 Task: Look for space in Ivoti, Brazil from 6th September, 2023 to 10th September, 2023 for 1 adult in price range Rs.10000 to Rs.15000. Place can be private room with 1  bedroom having 1 bed and 1 bathroom. Property type can be house, flat, guest house, hotel. Booking option can be shelf check-in. Required host language is Spanish.
Action: Key pressed i<Key.caps_lock>voti,<Key.space><Key.caps_lock>b<Key.caps_lock>razil
Screenshot: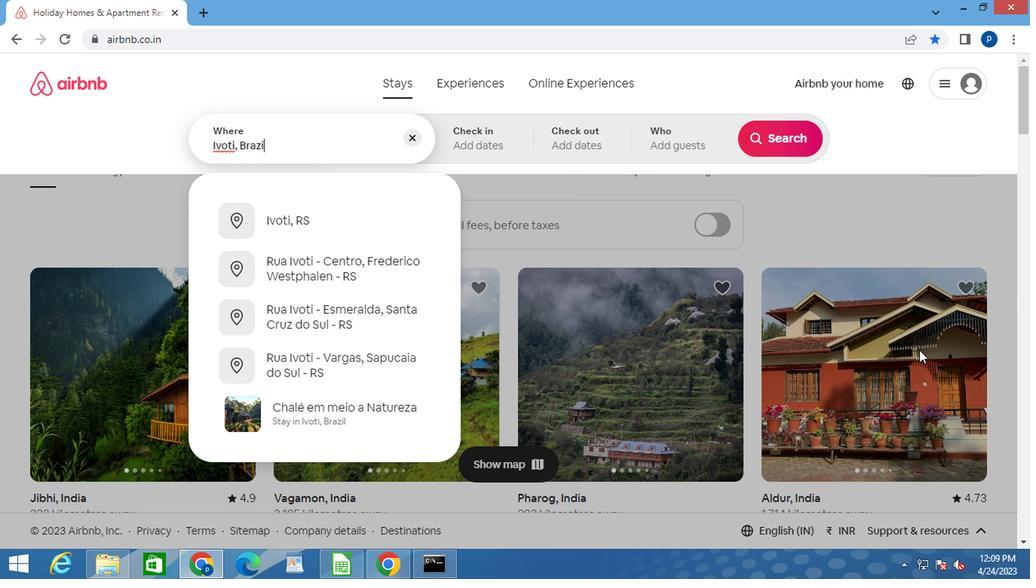
Action: Mouse moved to (910, 394)
Screenshot: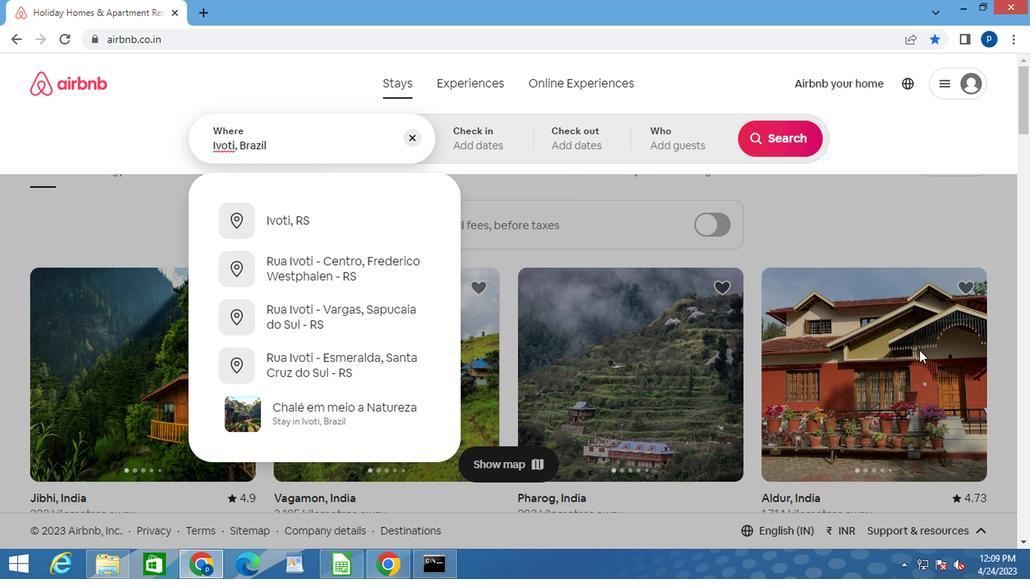 
Action: Key pressed <Key.enter>
Screenshot: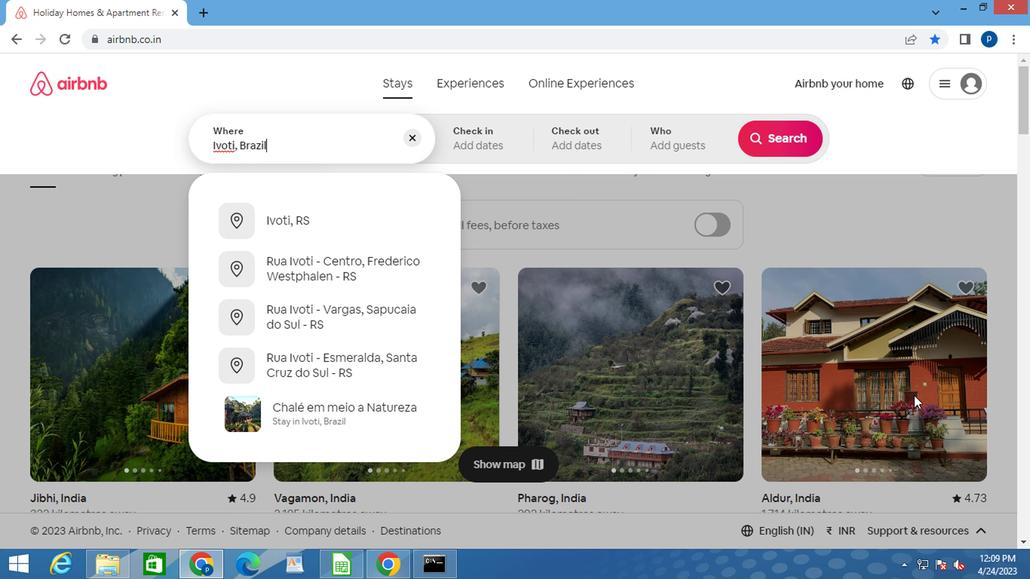 
Action: Mouse moved to (772, 265)
Screenshot: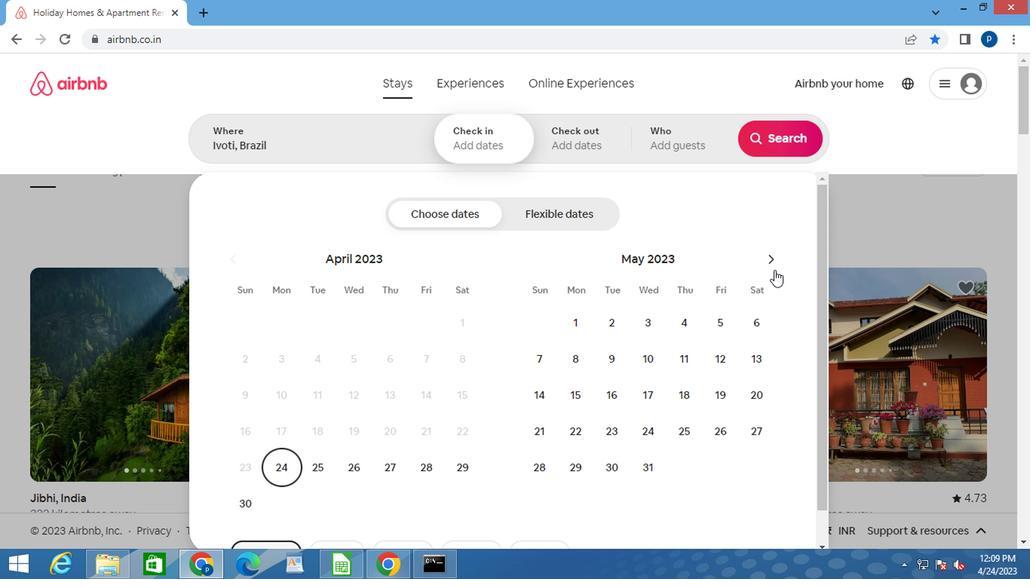 
Action: Mouse pressed left at (772, 265)
Screenshot: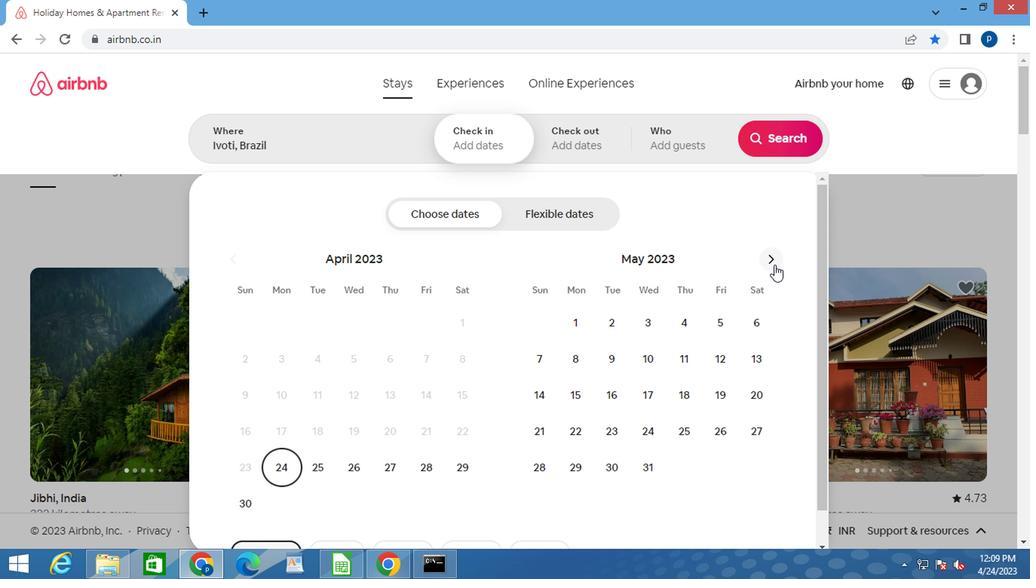 
Action: Mouse pressed left at (772, 265)
Screenshot: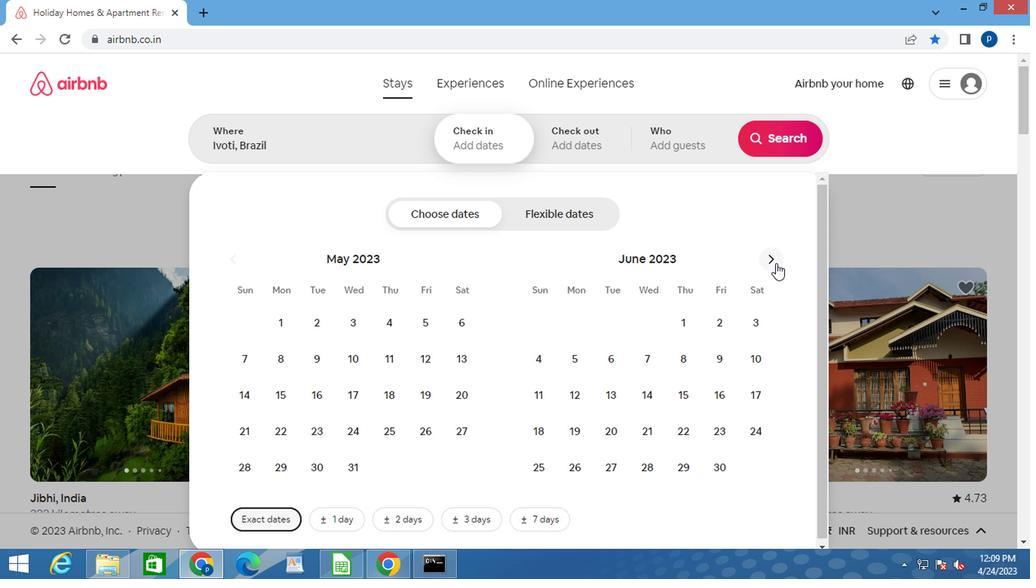 
Action: Mouse moved to (772, 264)
Screenshot: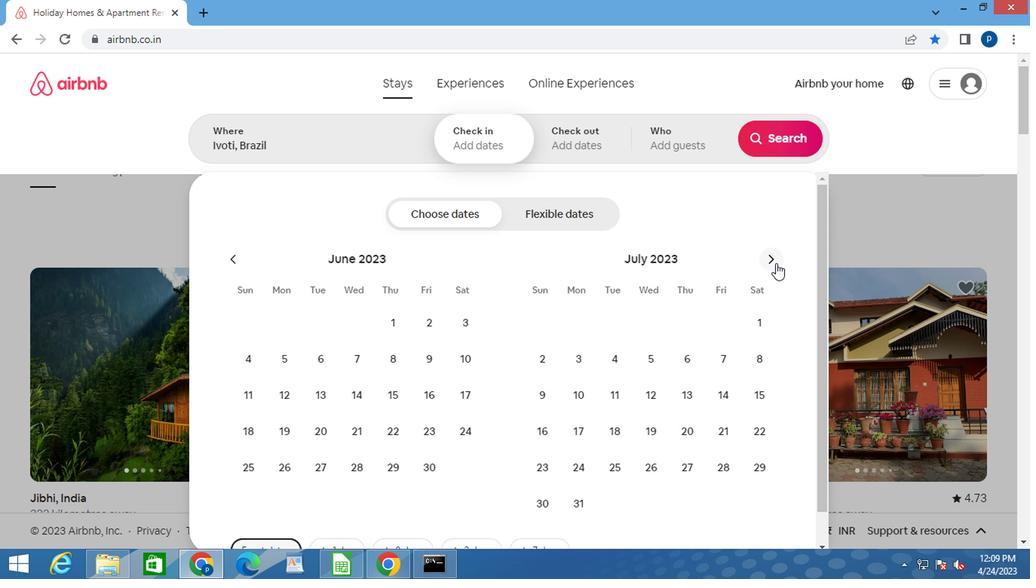 
Action: Mouse pressed left at (772, 264)
Screenshot: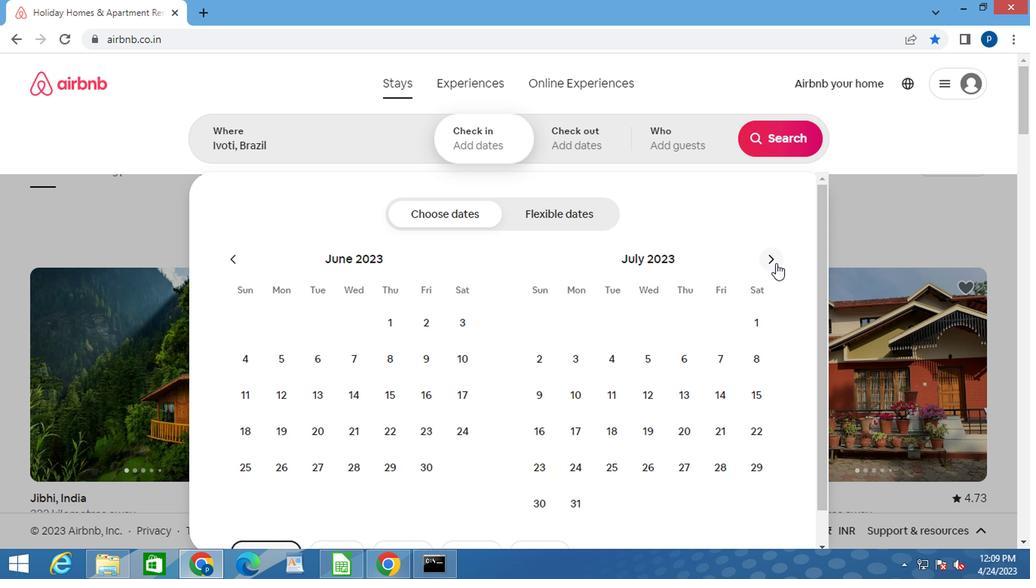 
Action: Mouse pressed left at (772, 264)
Screenshot: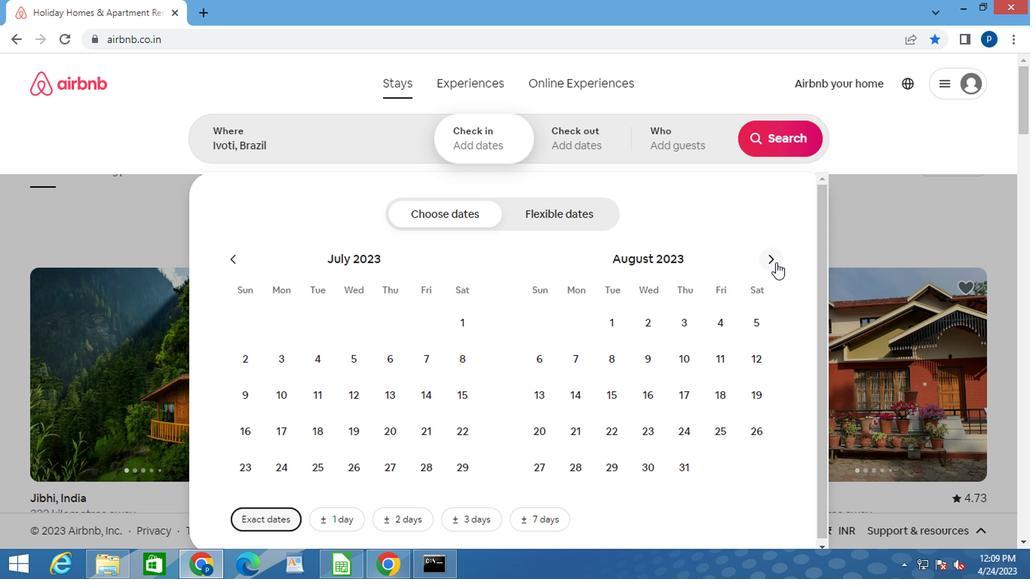 
Action: Mouse moved to (644, 359)
Screenshot: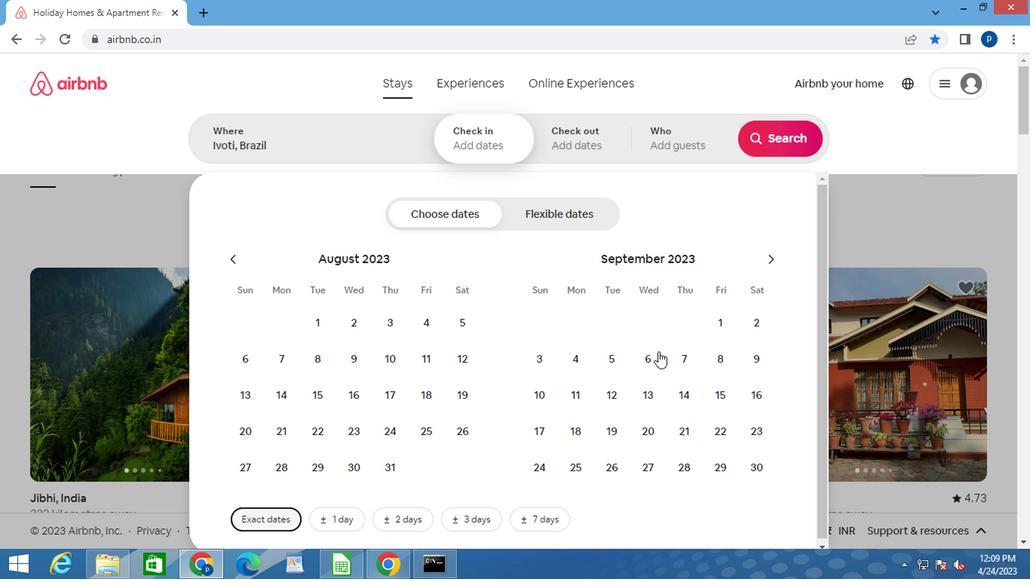 
Action: Mouse pressed left at (644, 359)
Screenshot: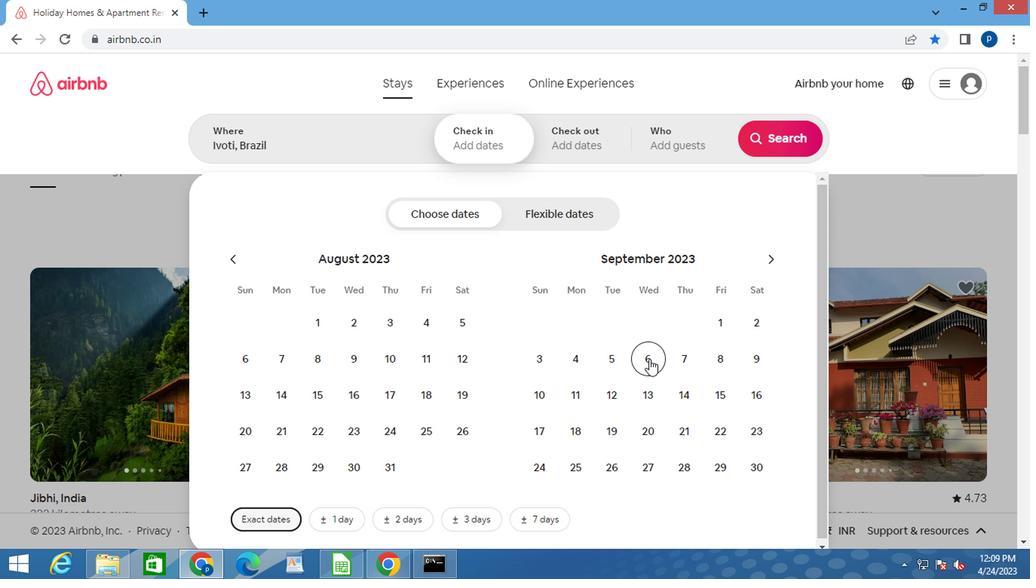 
Action: Mouse moved to (535, 392)
Screenshot: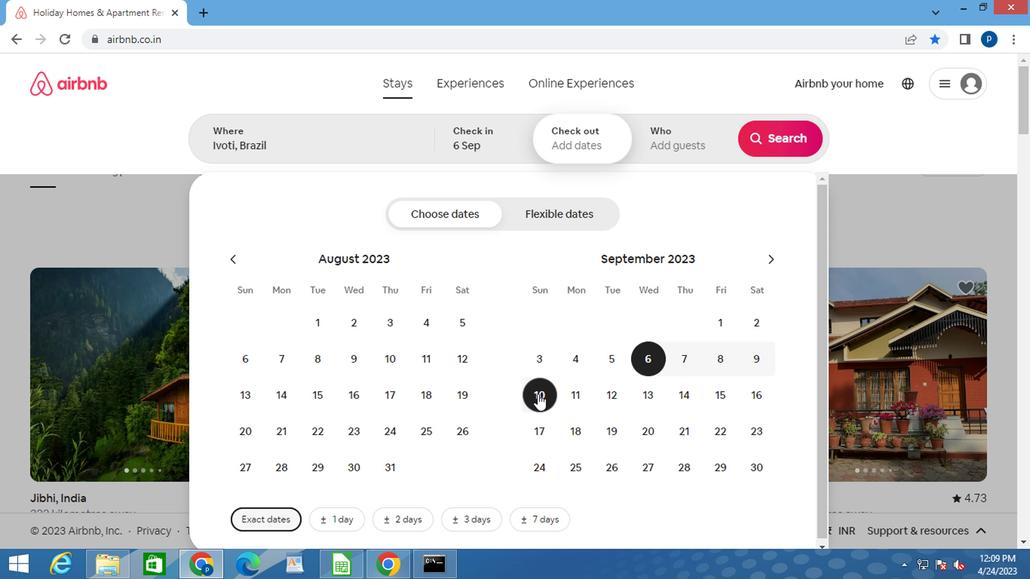
Action: Mouse pressed left at (535, 392)
Screenshot: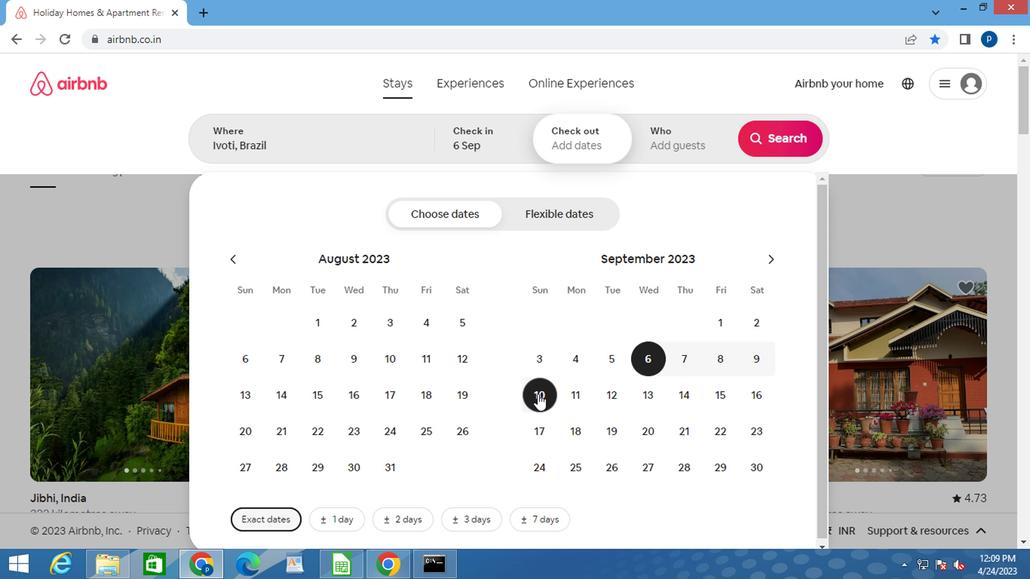 
Action: Mouse moved to (692, 156)
Screenshot: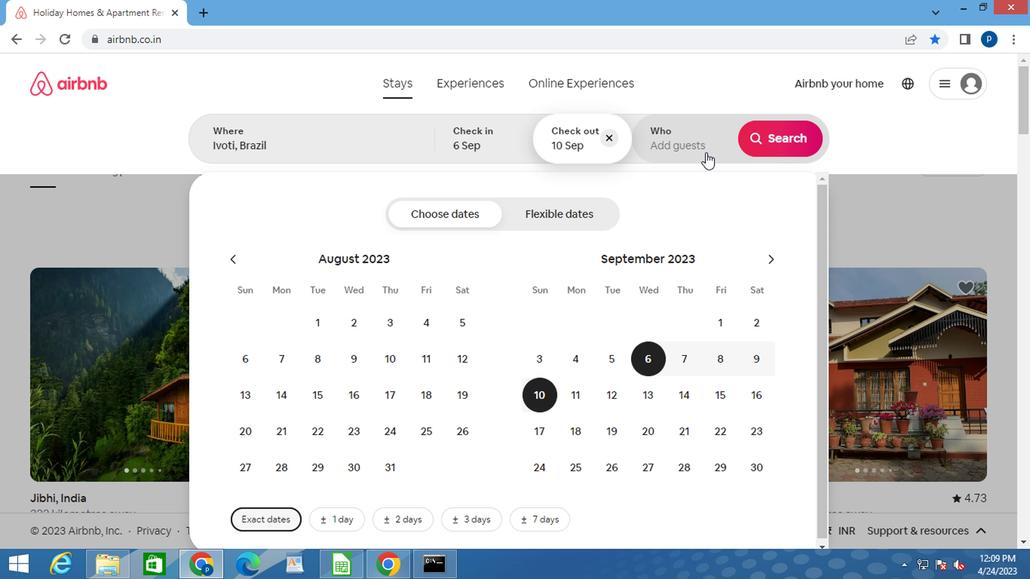 
Action: Mouse pressed left at (692, 156)
Screenshot: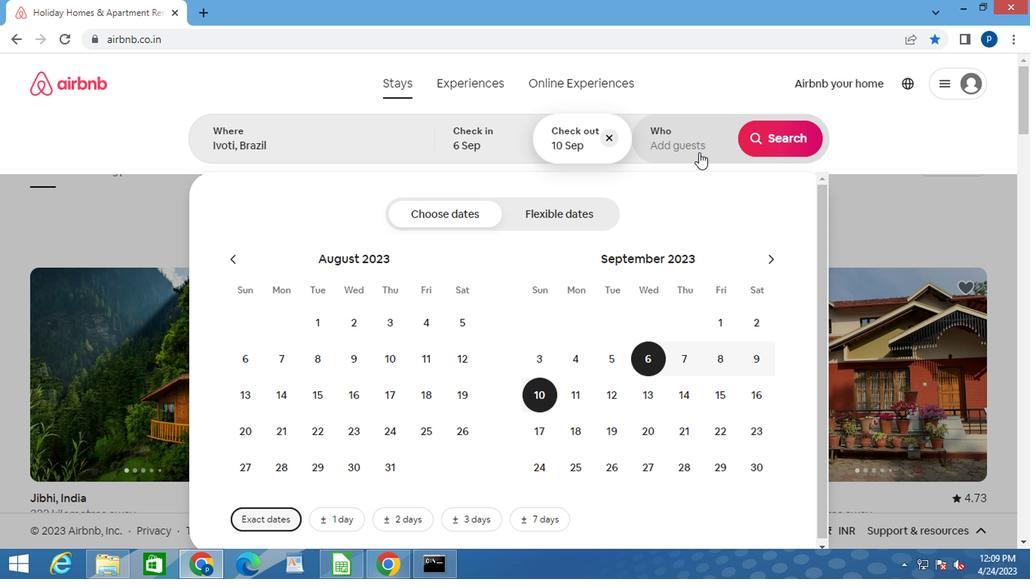 
Action: Mouse moved to (777, 224)
Screenshot: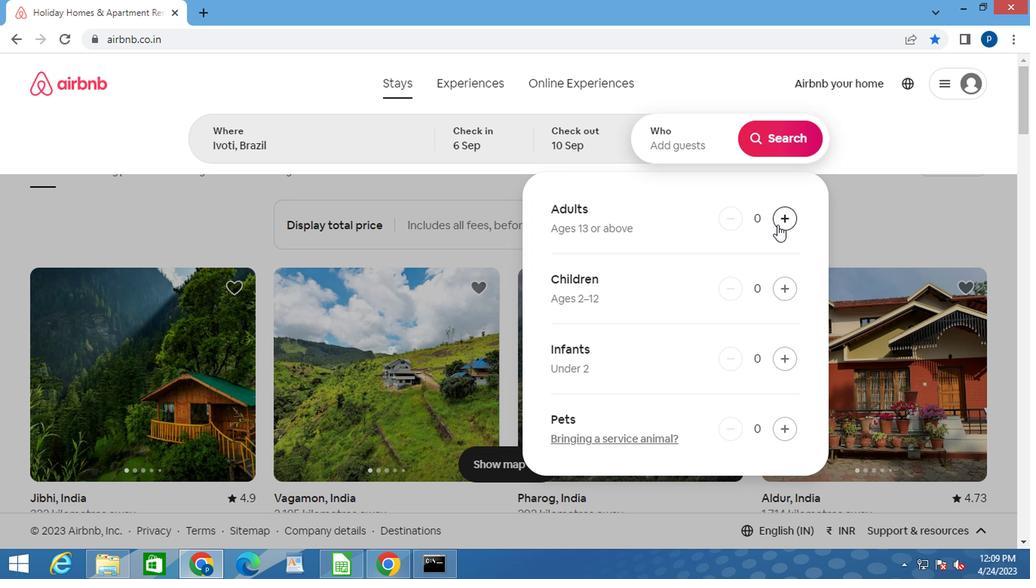 
Action: Mouse pressed left at (777, 224)
Screenshot: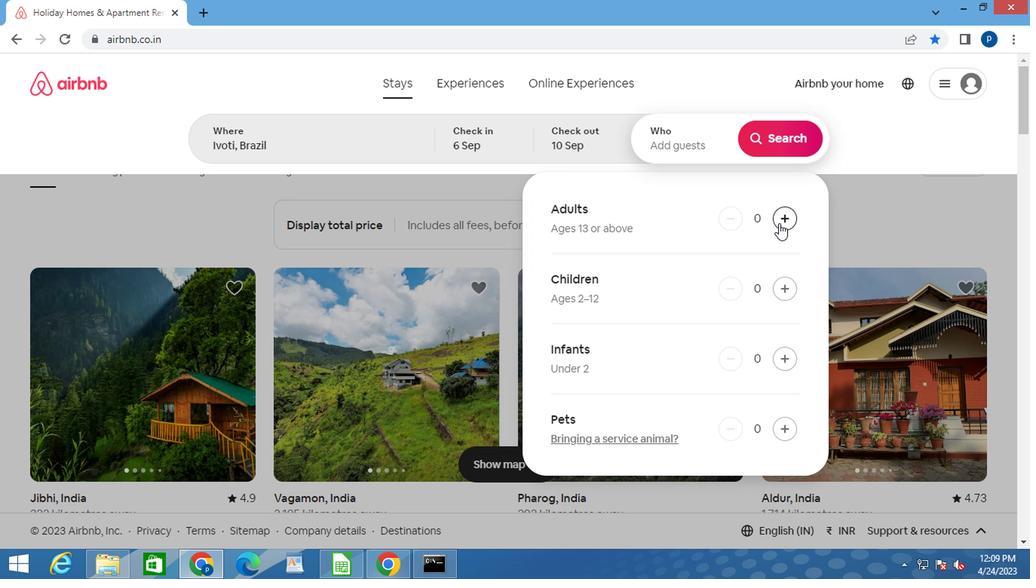 
Action: Mouse moved to (781, 147)
Screenshot: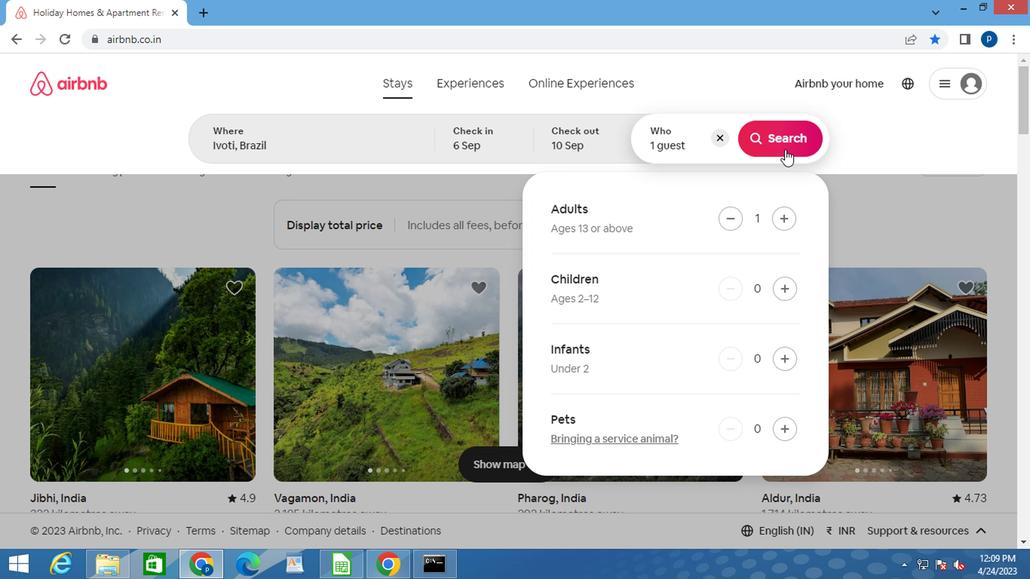 
Action: Mouse pressed left at (781, 147)
Screenshot: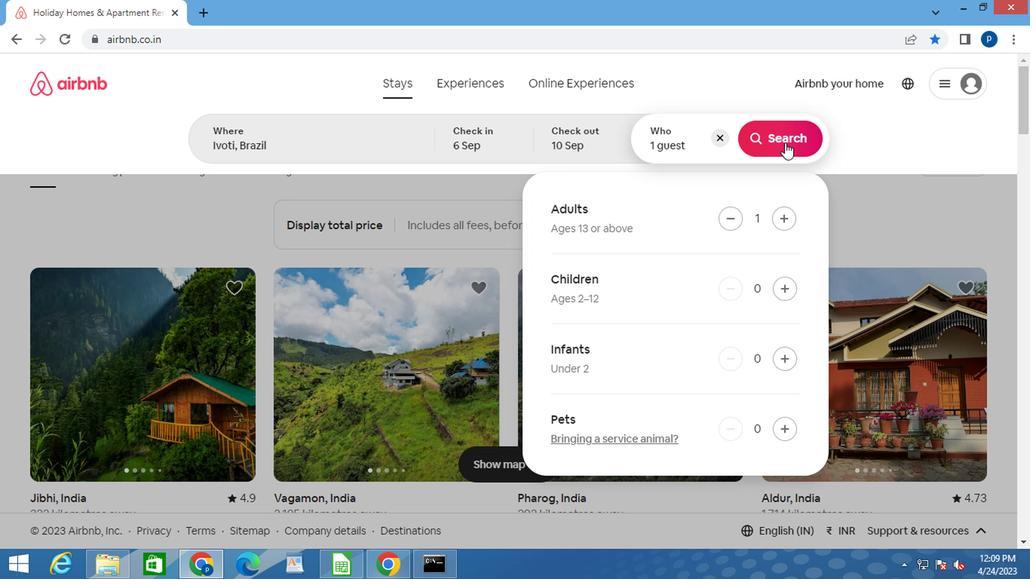 
Action: Mouse moved to (943, 148)
Screenshot: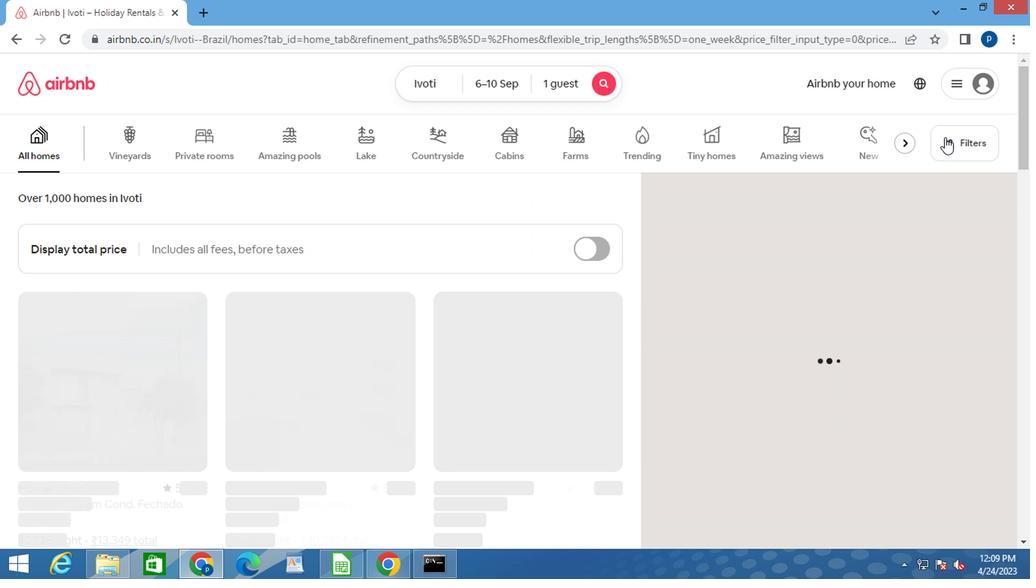 
Action: Mouse pressed left at (943, 148)
Screenshot: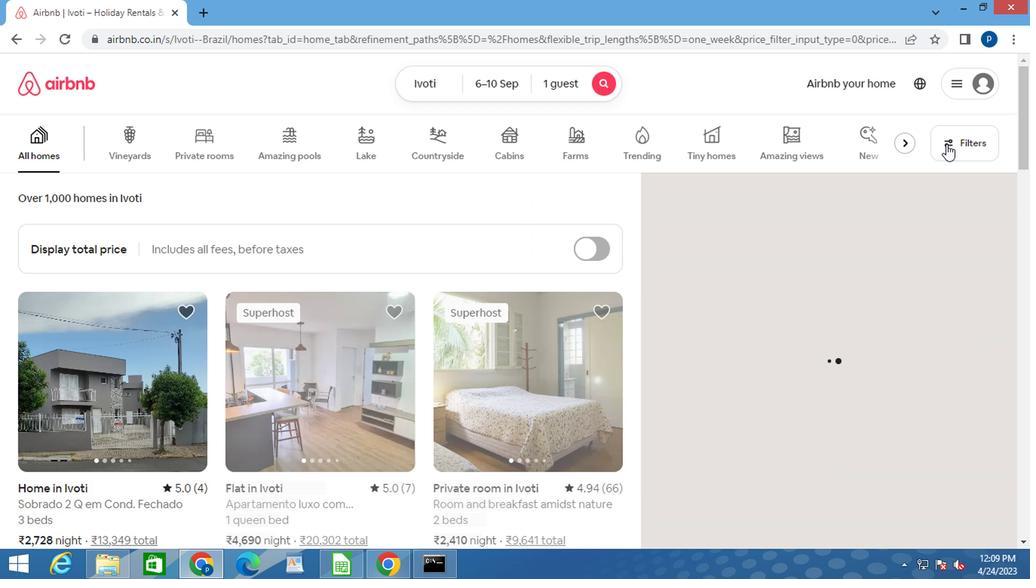 
Action: Mouse moved to (286, 331)
Screenshot: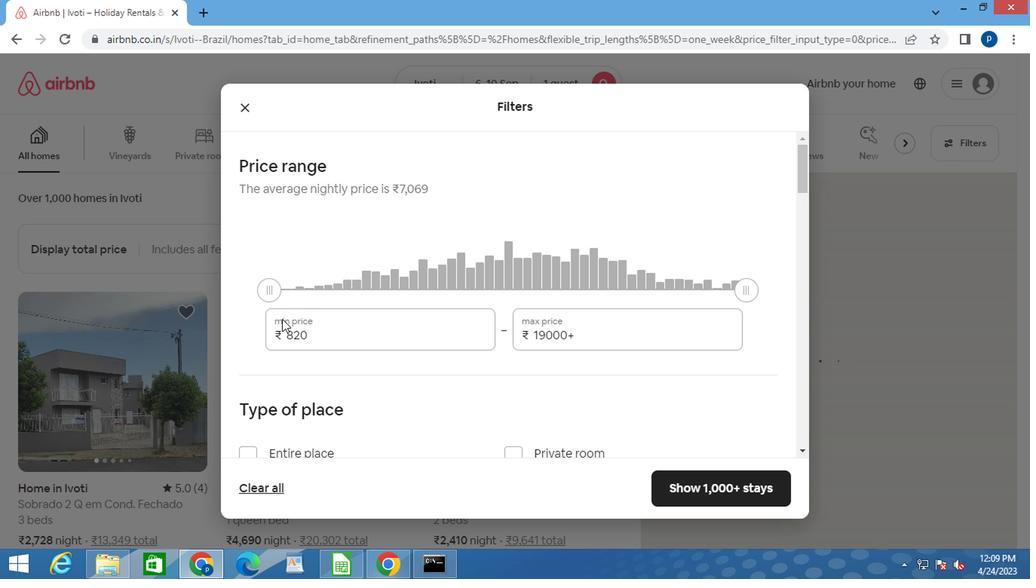 
Action: Mouse pressed left at (286, 331)
Screenshot: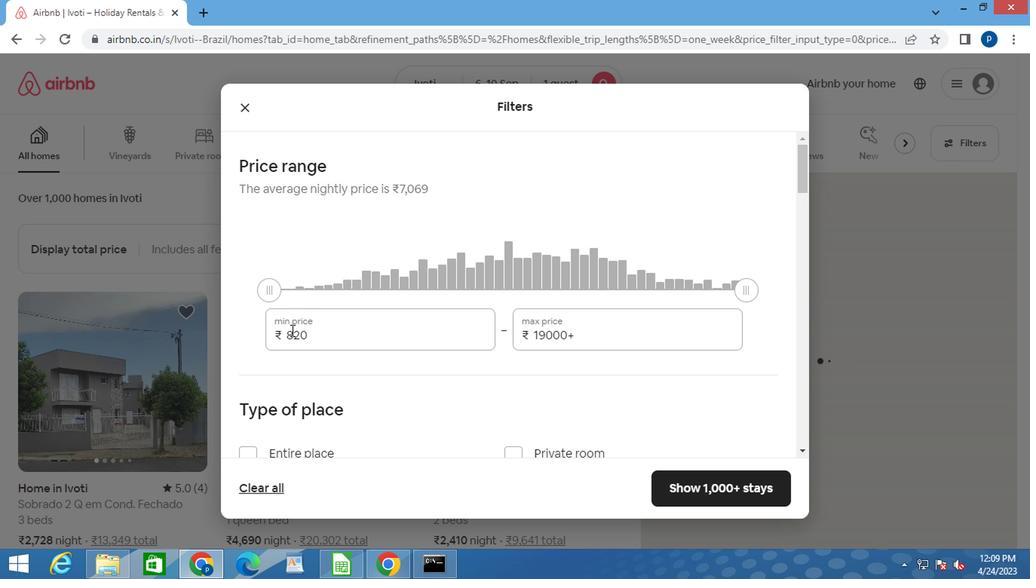 
Action: Mouse moved to (287, 331)
Screenshot: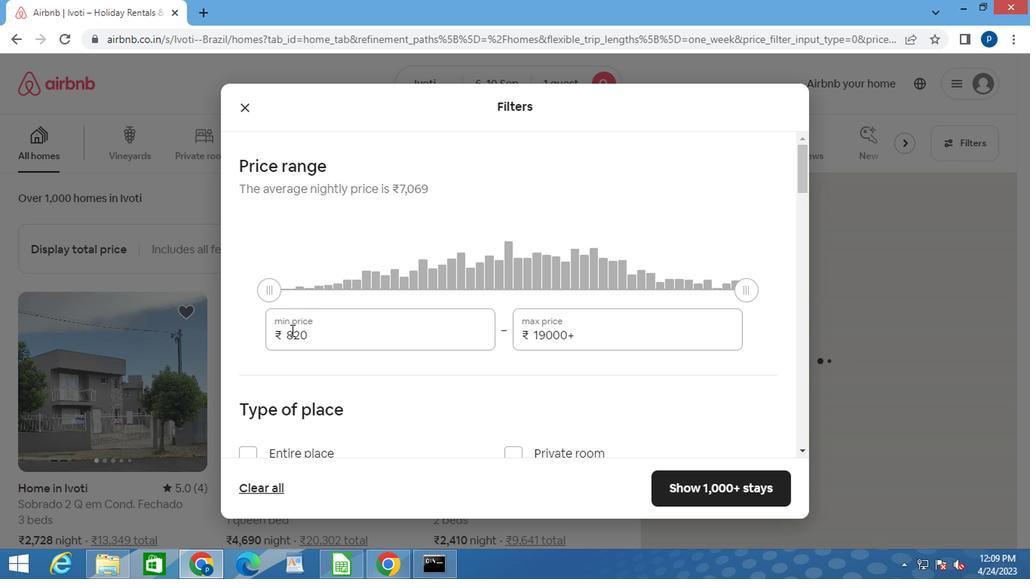 
Action: Mouse pressed left at (287, 331)
Screenshot: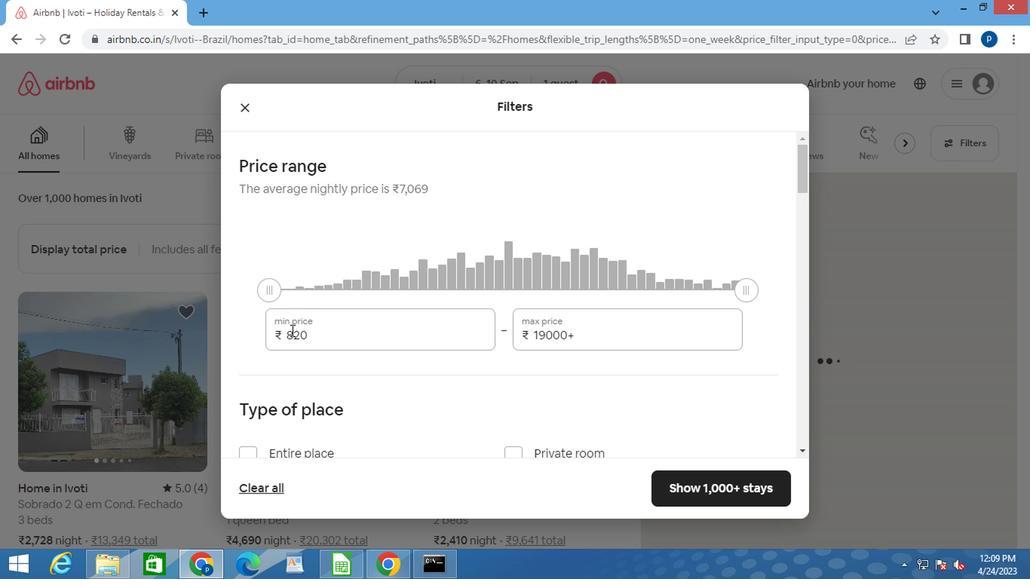 
Action: Key pressed 10000
Screenshot: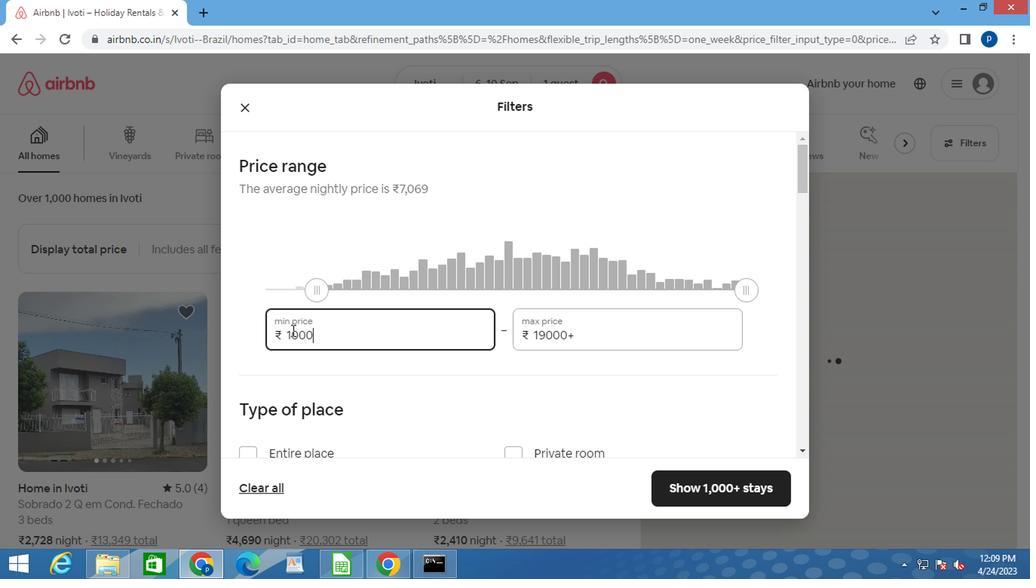 
Action: Mouse moved to (542, 333)
Screenshot: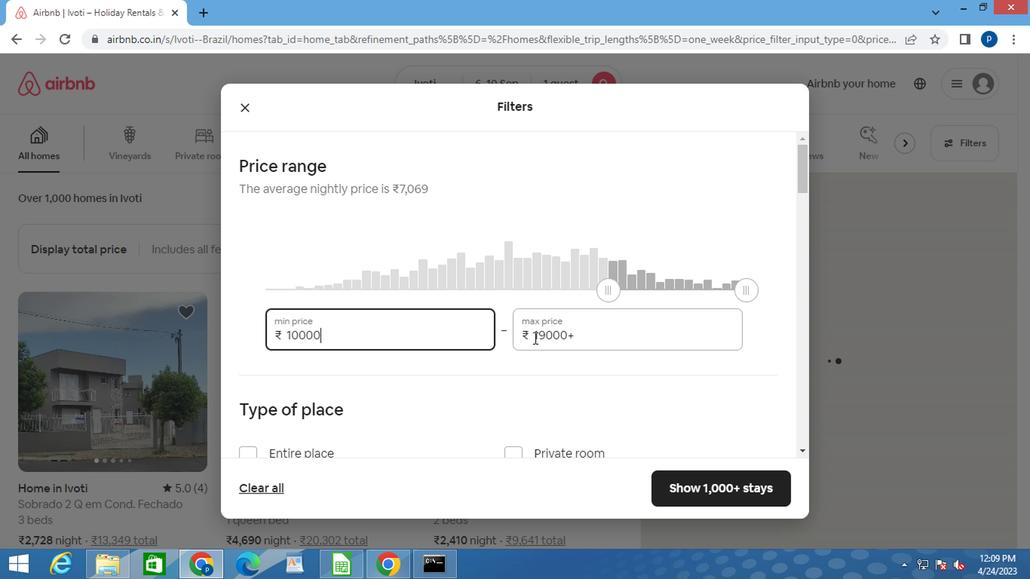 
Action: Mouse pressed left at (542, 333)
Screenshot: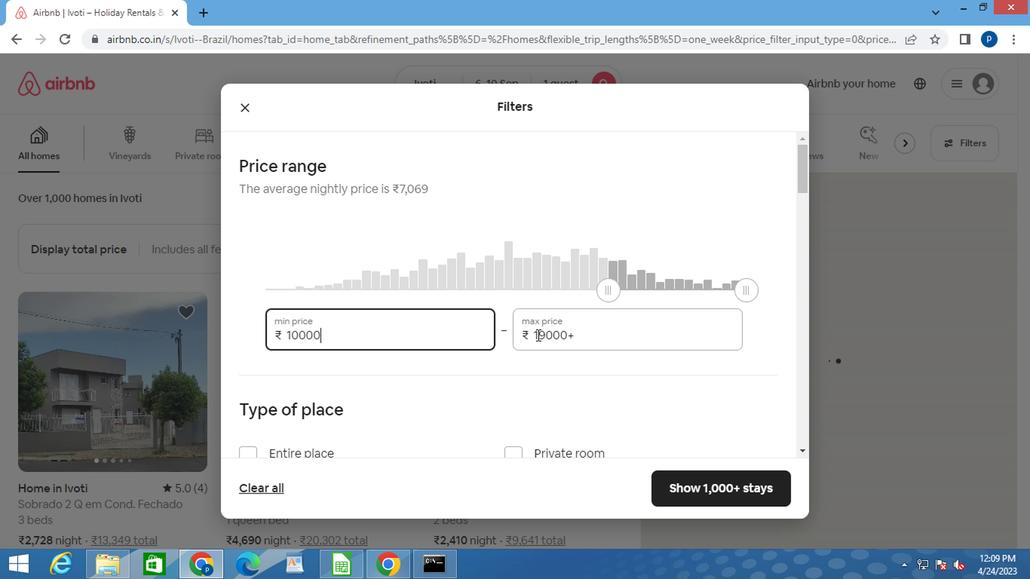 
Action: Mouse pressed left at (542, 333)
Screenshot: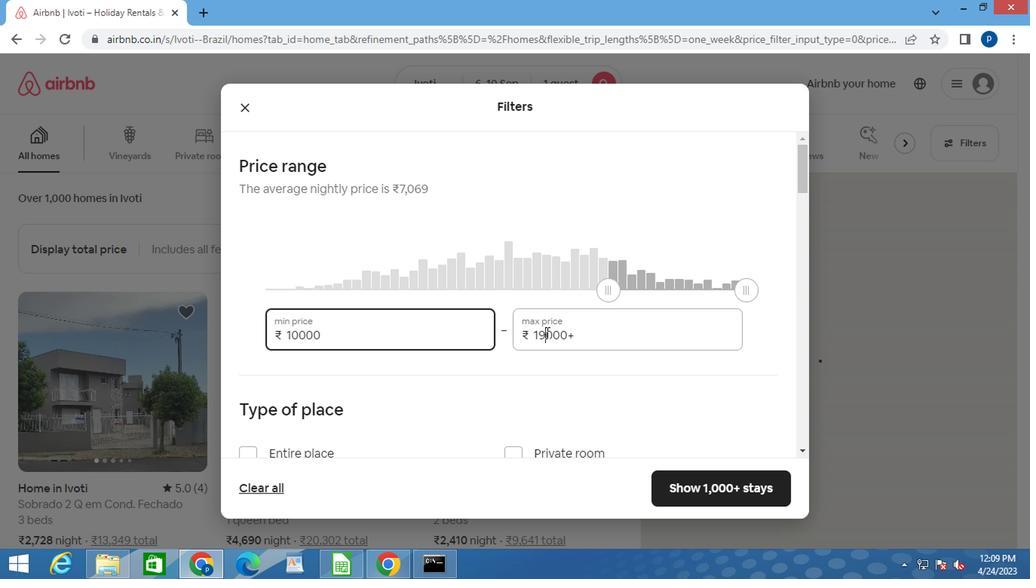 
Action: Mouse pressed left at (542, 333)
Screenshot: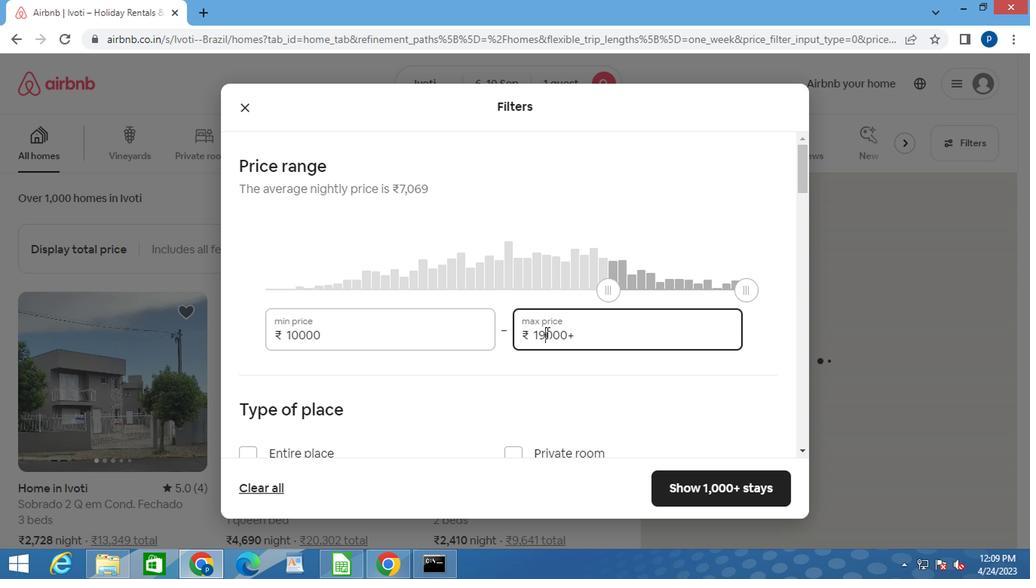 
Action: Key pressed 15000
Screenshot: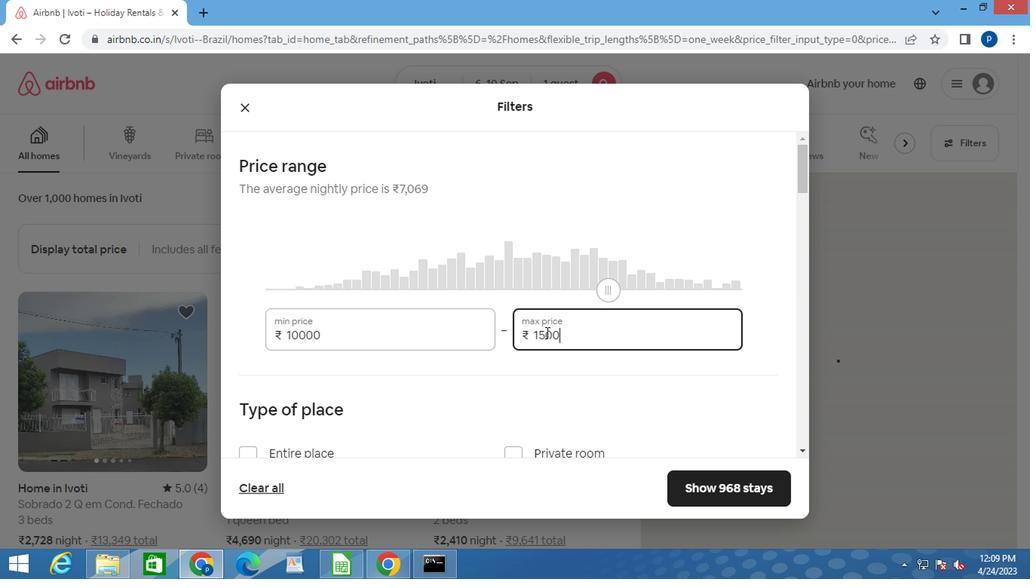 
Action: Mouse moved to (381, 375)
Screenshot: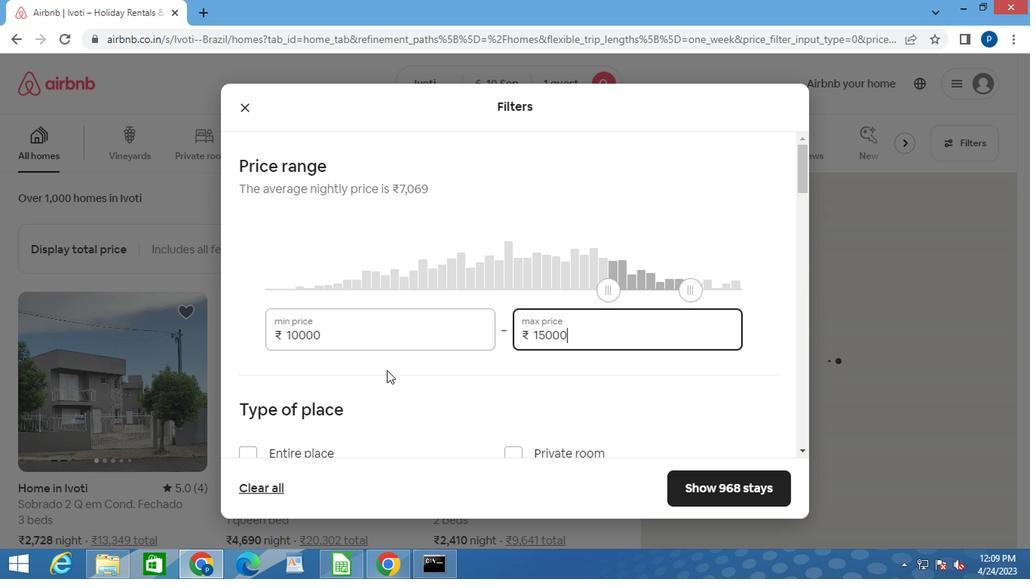 
Action: Mouse scrolled (381, 374) with delta (0, 0)
Screenshot: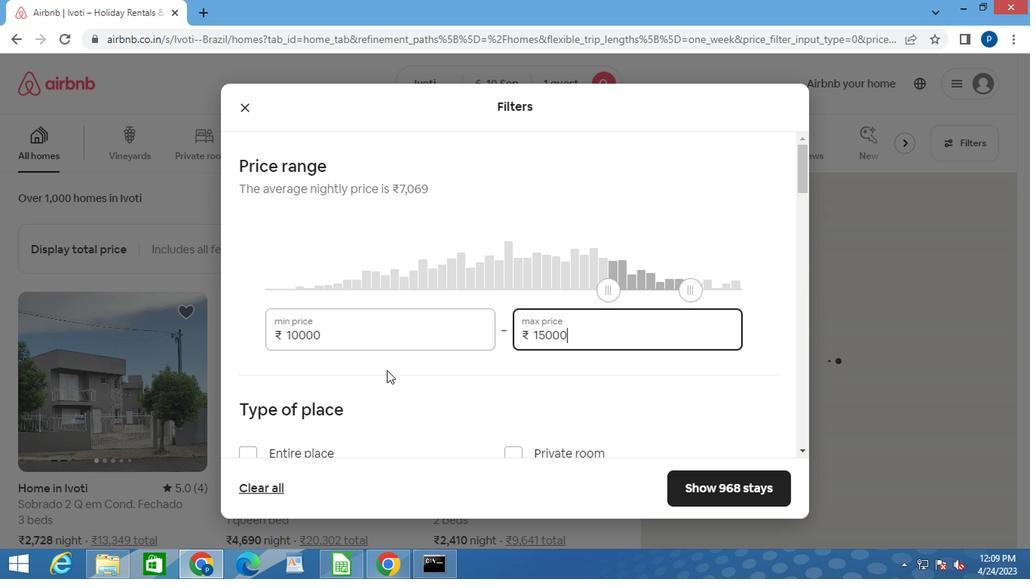 
Action: Mouse moved to (381, 376)
Screenshot: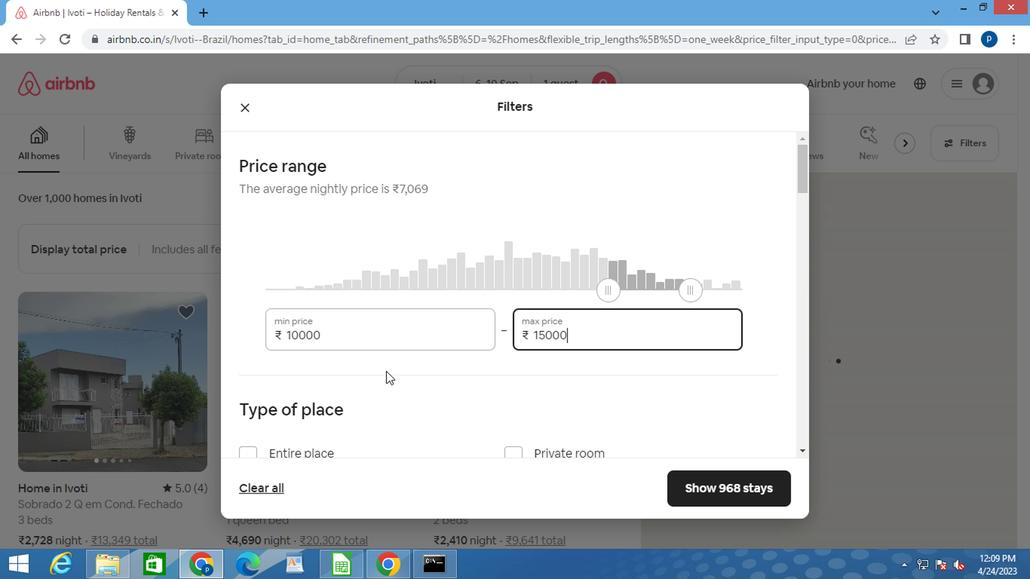 
Action: Mouse scrolled (381, 375) with delta (0, -1)
Screenshot: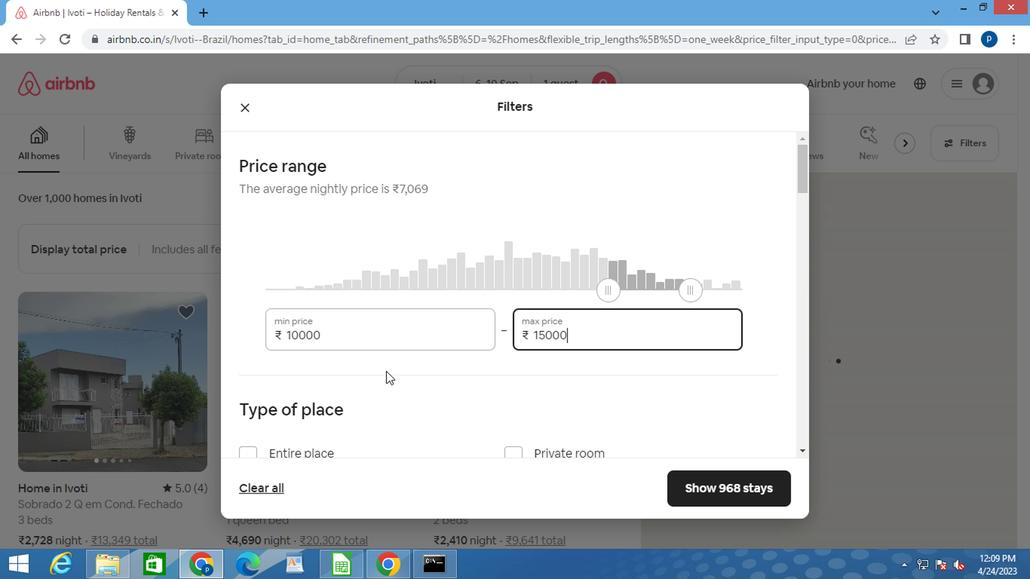 
Action: Mouse moved to (510, 312)
Screenshot: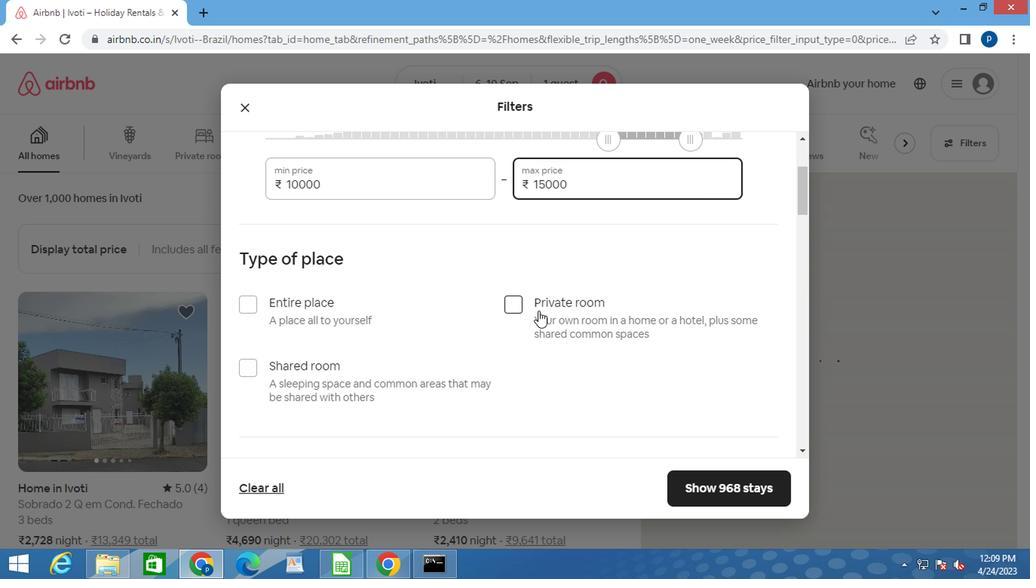 
Action: Mouse pressed left at (510, 312)
Screenshot: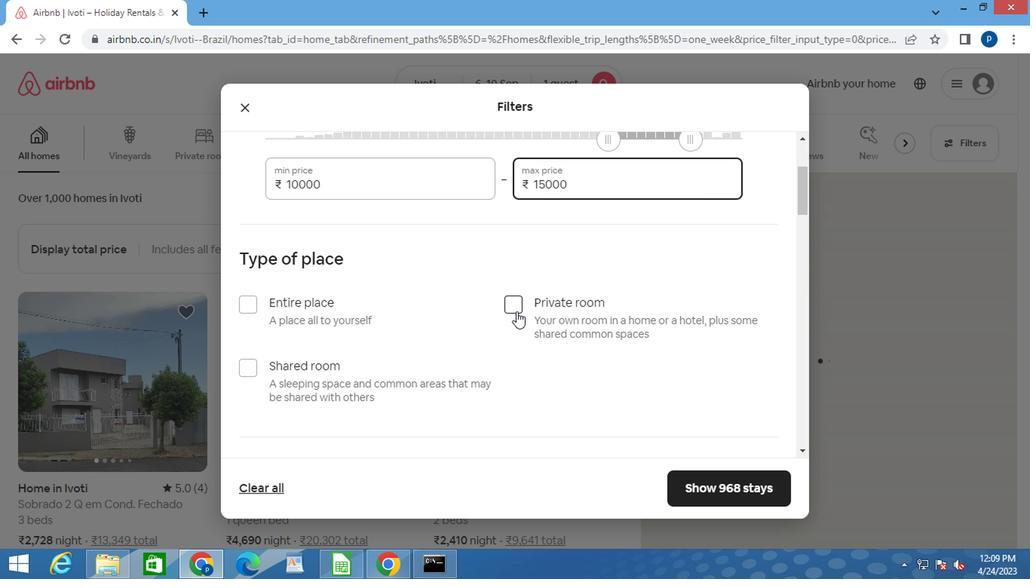 
Action: Mouse moved to (508, 313)
Screenshot: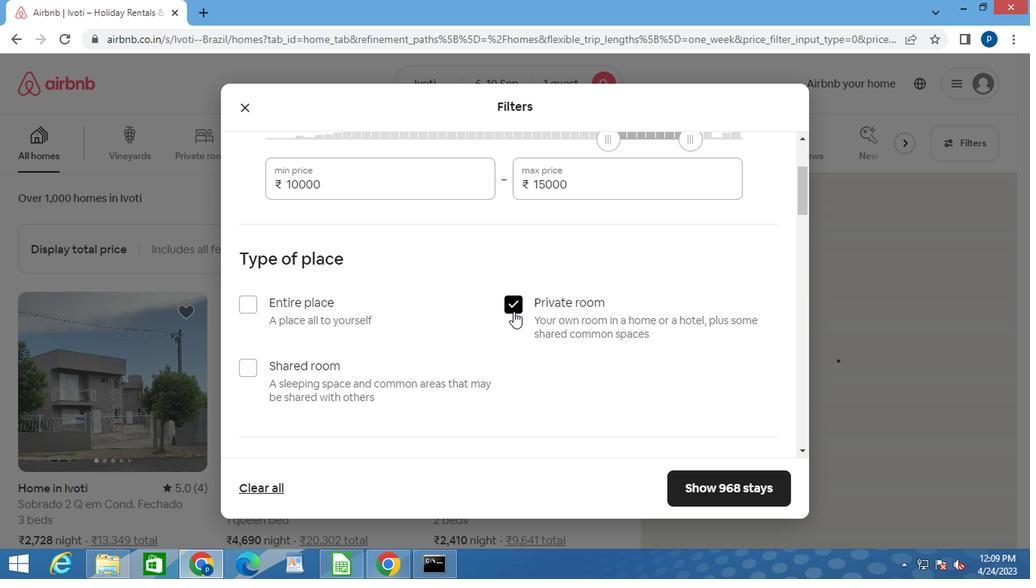 
Action: Mouse scrolled (508, 312) with delta (0, 0)
Screenshot: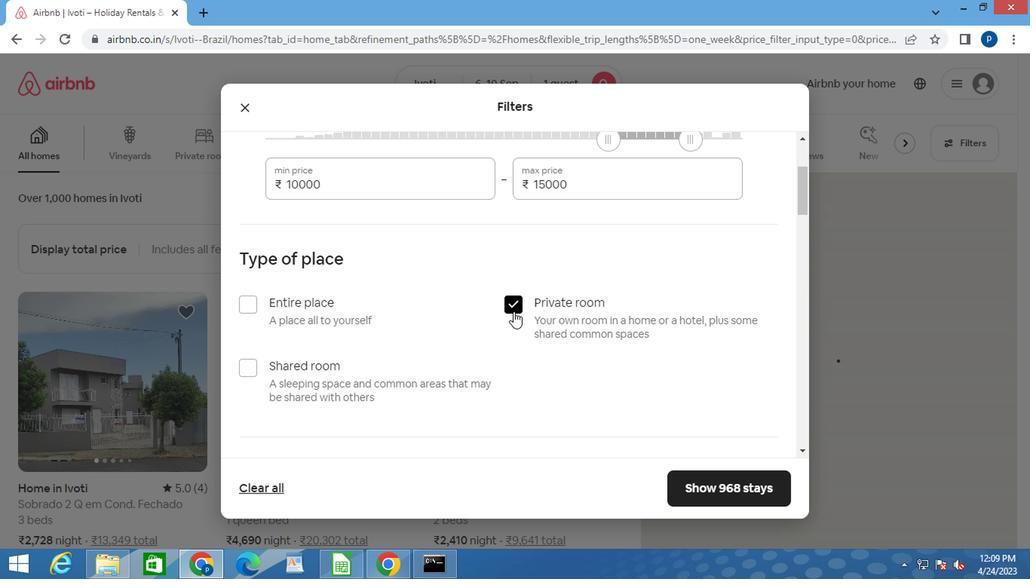 
Action: Mouse moved to (507, 313)
Screenshot: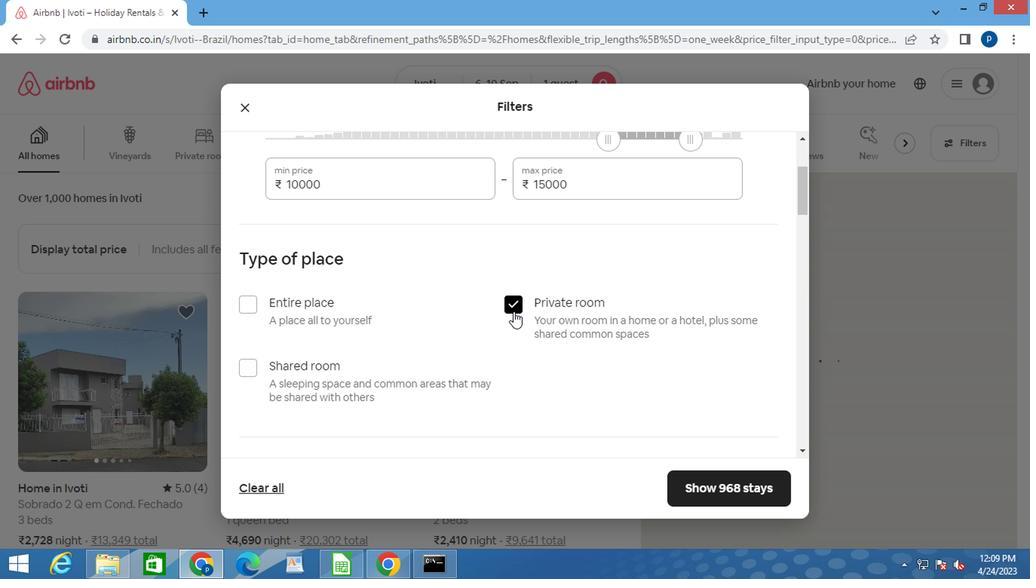 
Action: Mouse scrolled (507, 312) with delta (0, 0)
Screenshot: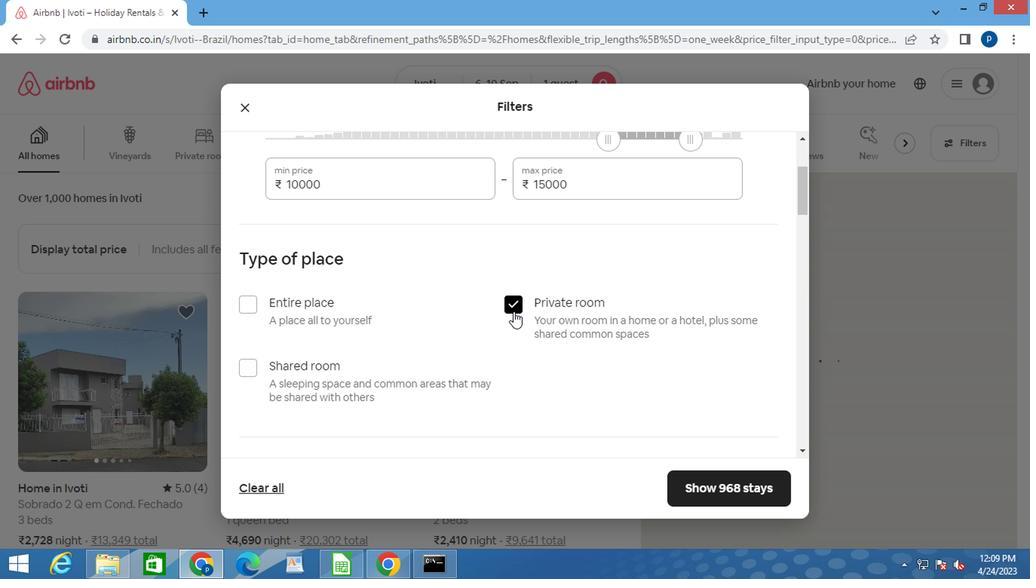 
Action: Mouse moved to (459, 325)
Screenshot: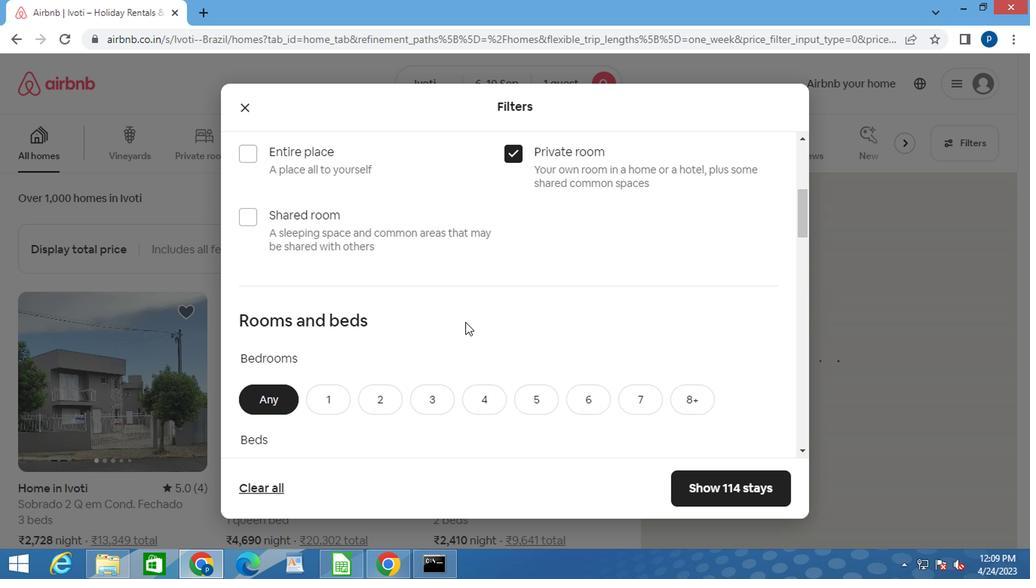 
Action: Mouse scrolled (459, 324) with delta (0, 0)
Screenshot: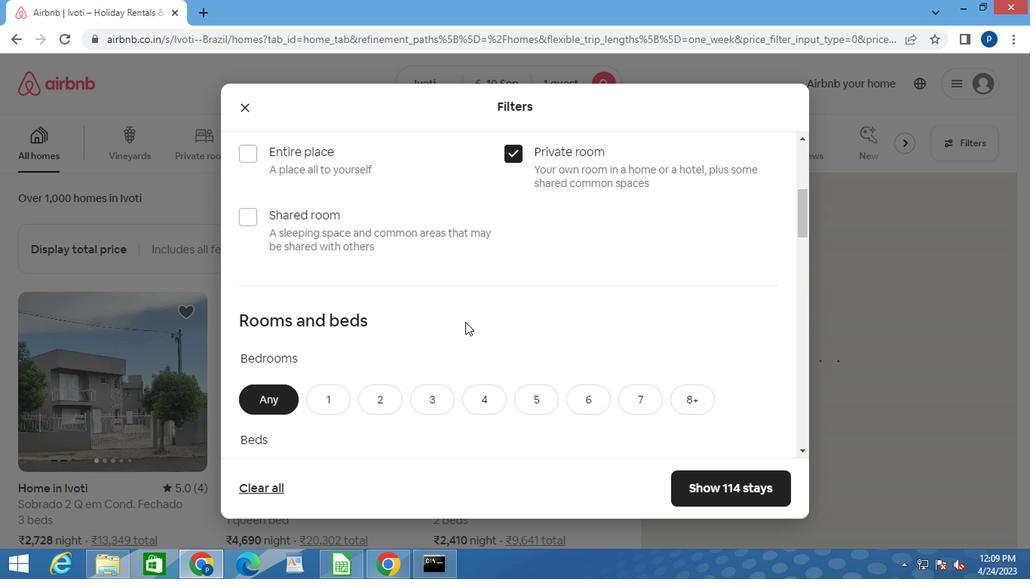 
Action: Mouse moved to (411, 334)
Screenshot: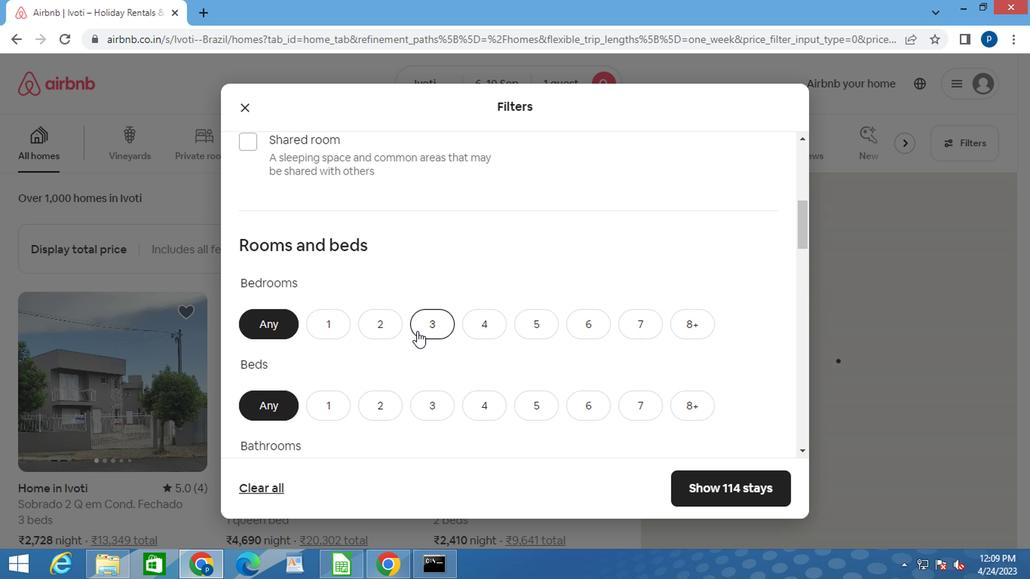 
Action: Mouse scrolled (411, 333) with delta (0, 0)
Screenshot: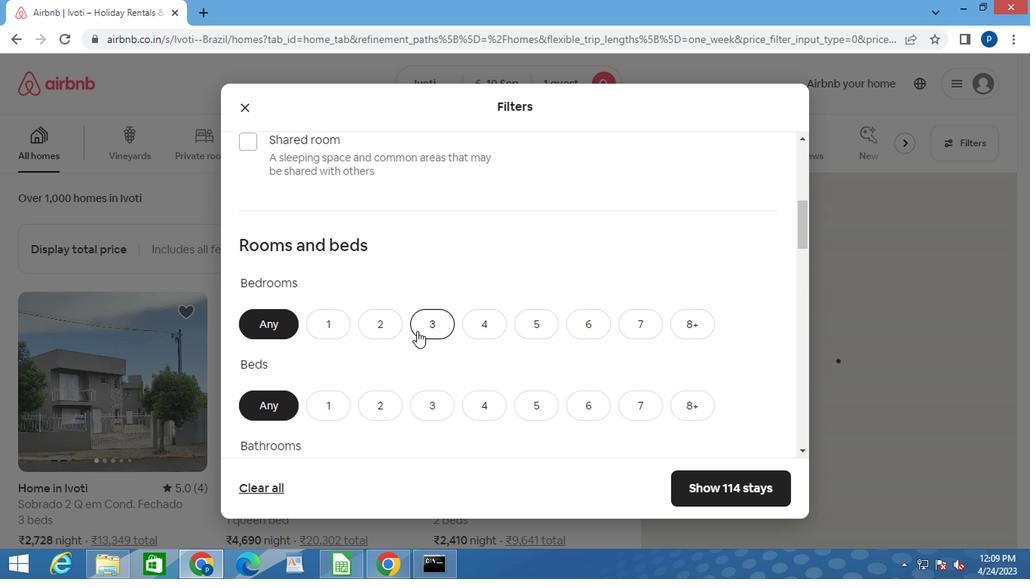 
Action: Mouse moved to (322, 244)
Screenshot: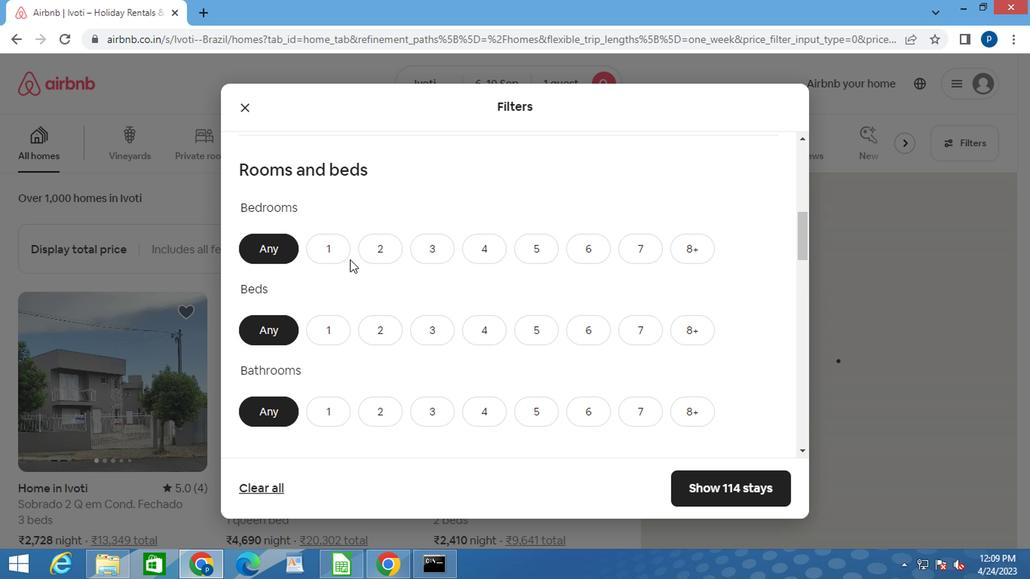 
Action: Mouse pressed left at (322, 244)
Screenshot: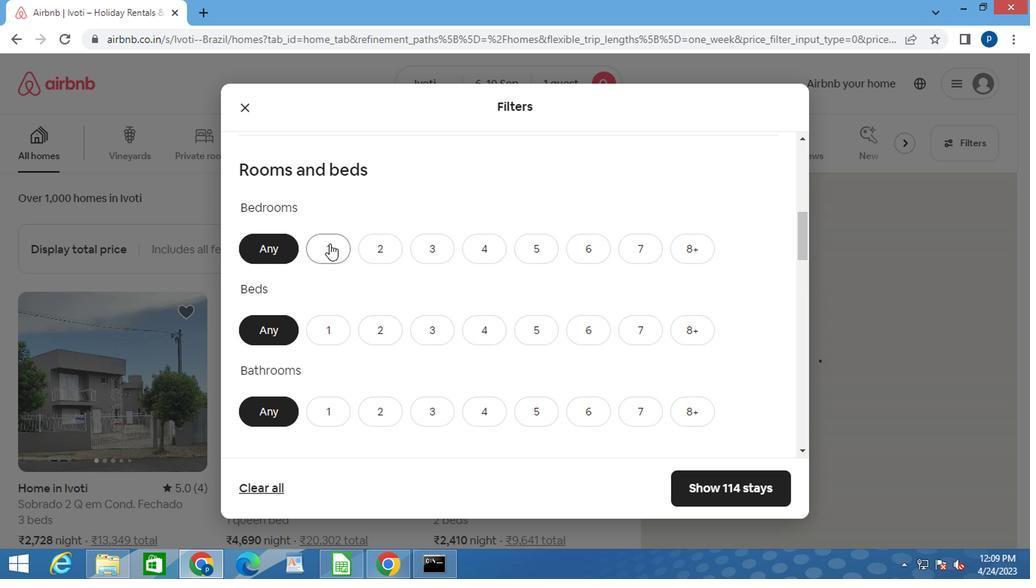 
Action: Mouse moved to (316, 325)
Screenshot: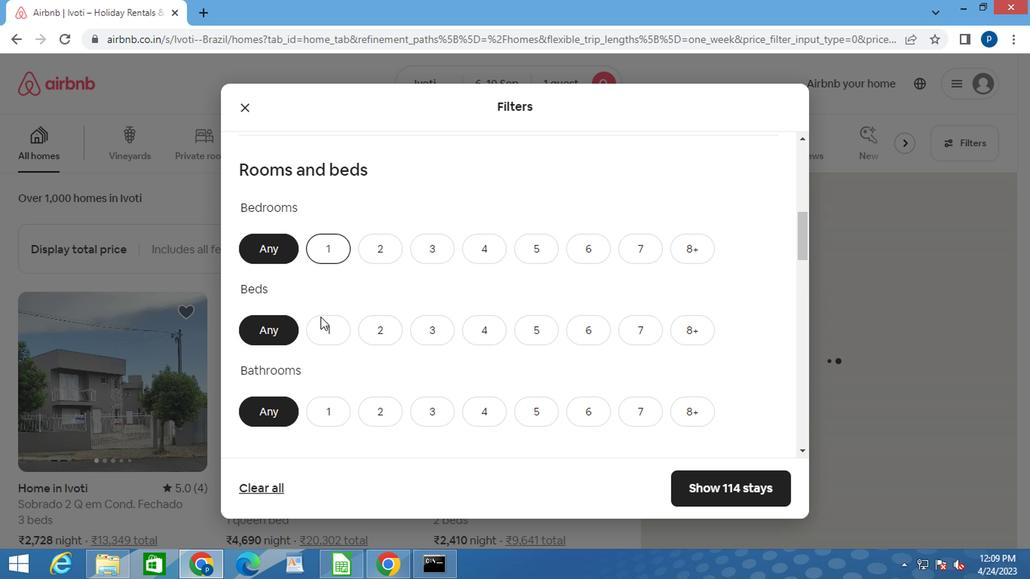 
Action: Mouse pressed left at (316, 325)
Screenshot: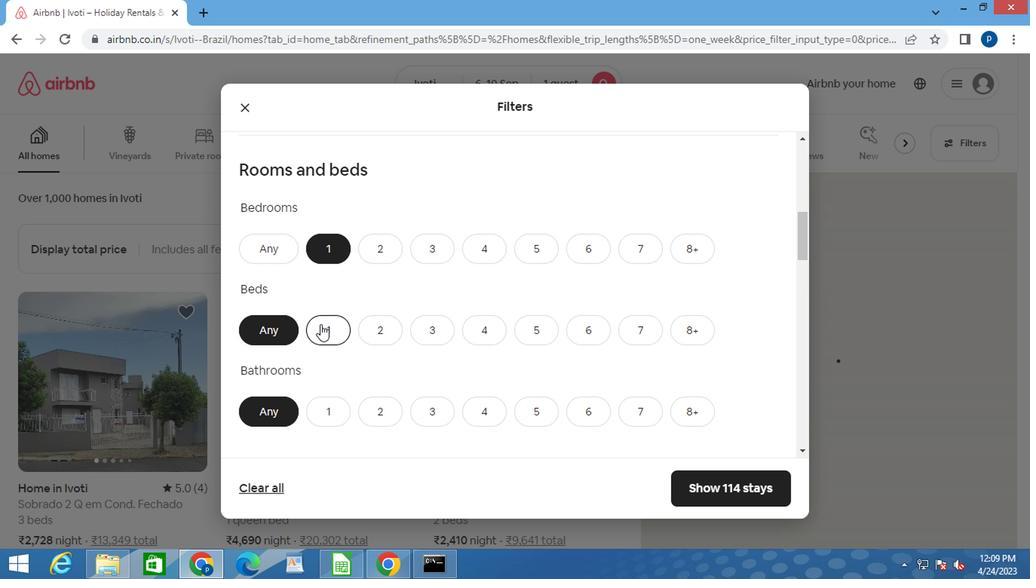 
Action: Mouse moved to (317, 326)
Screenshot: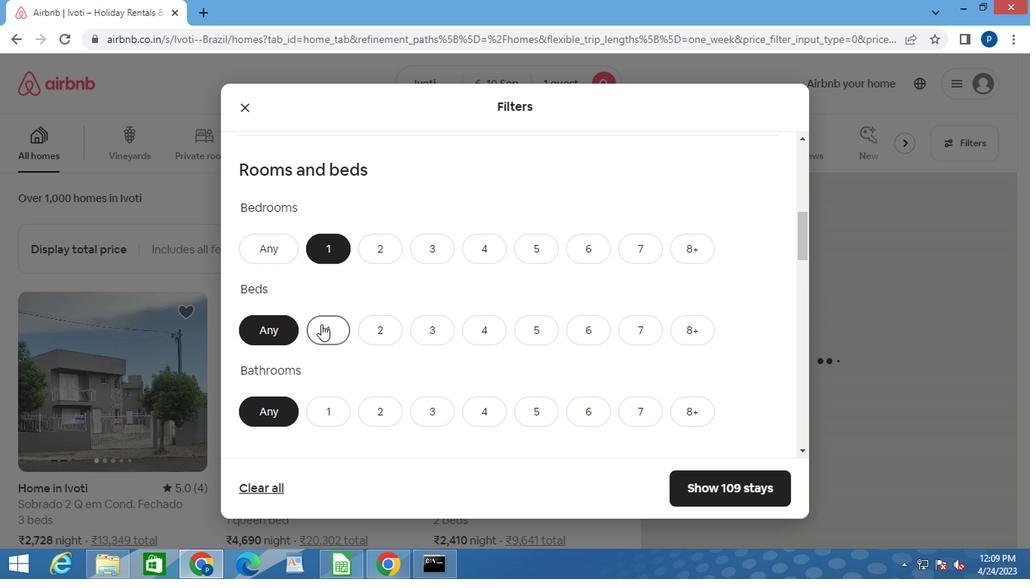 
Action: Mouse scrolled (317, 325) with delta (0, -1)
Screenshot: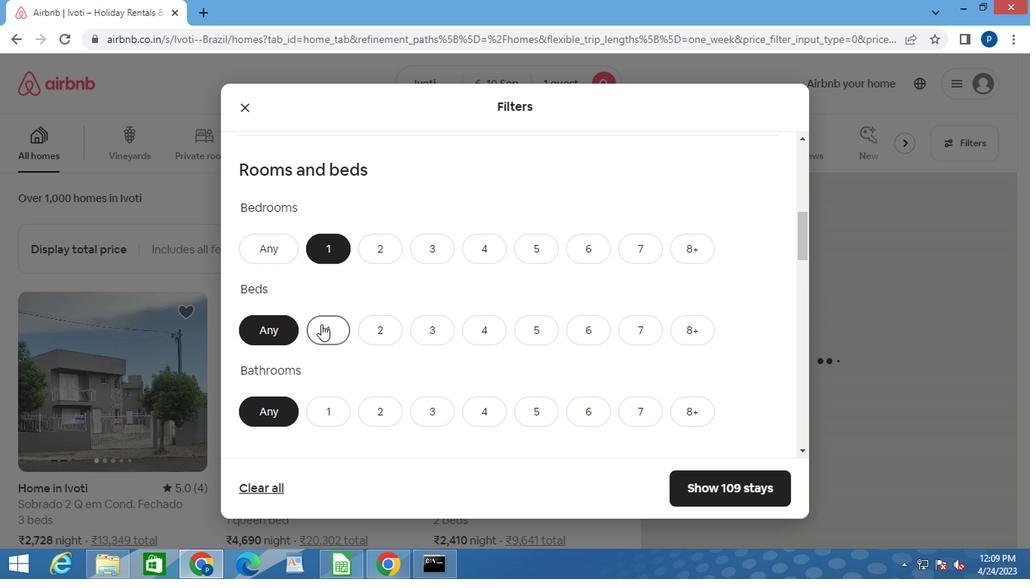 
Action: Mouse moved to (317, 324)
Screenshot: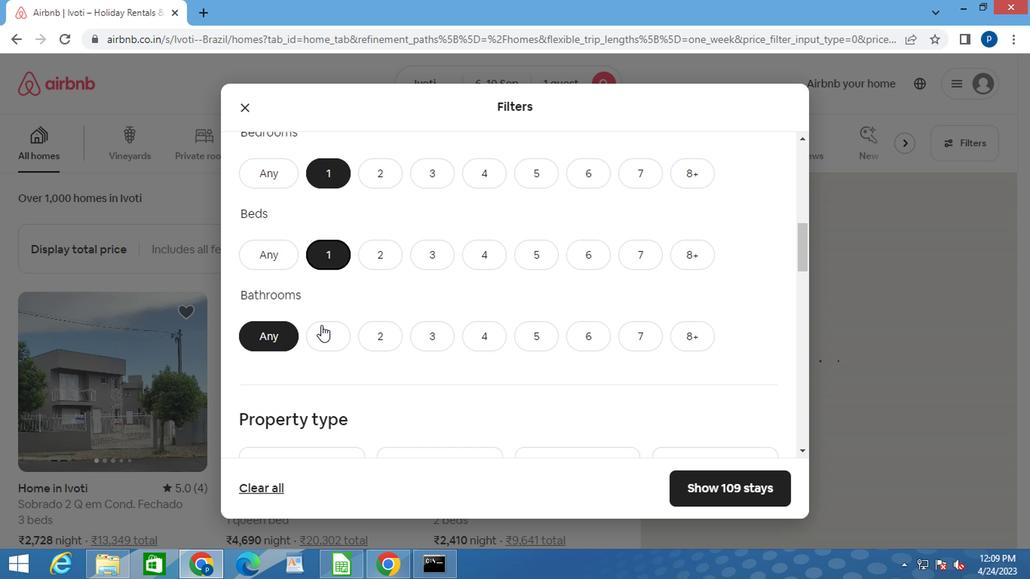 
Action: Mouse pressed left at (317, 324)
Screenshot: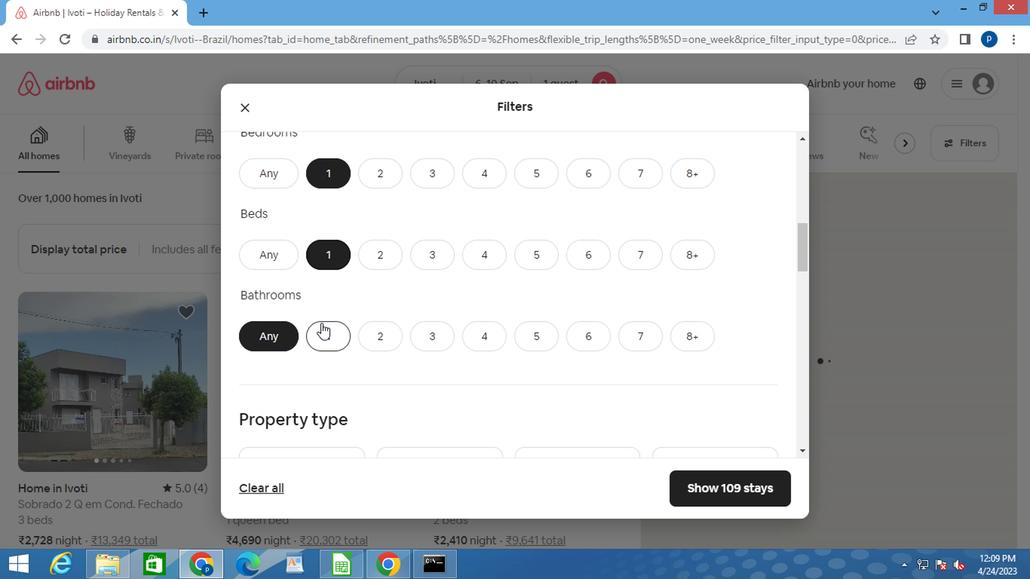 
Action: Mouse moved to (382, 342)
Screenshot: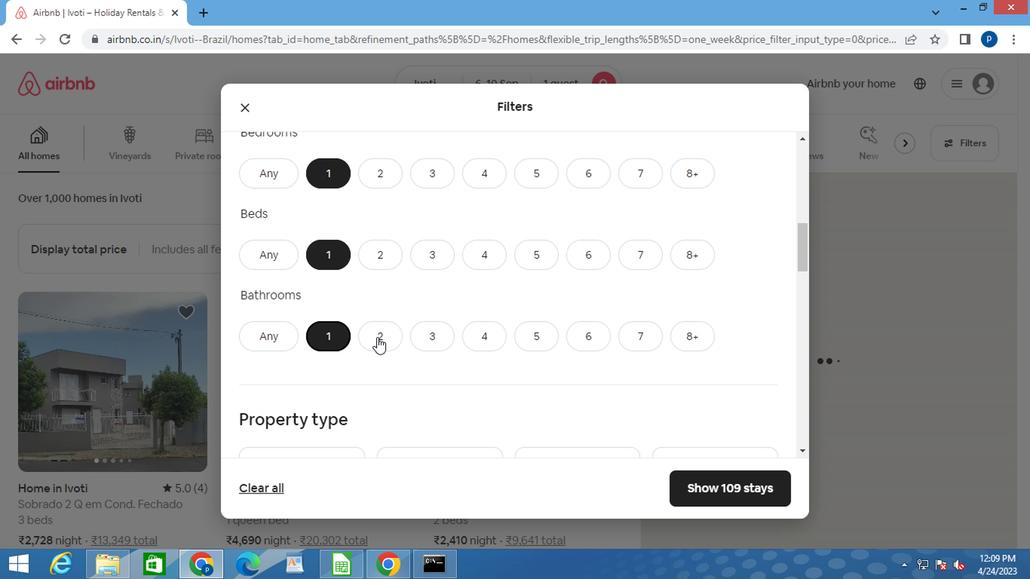 
Action: Mouse scrolled (382, 341) with delta (0, 0)
Screenshot: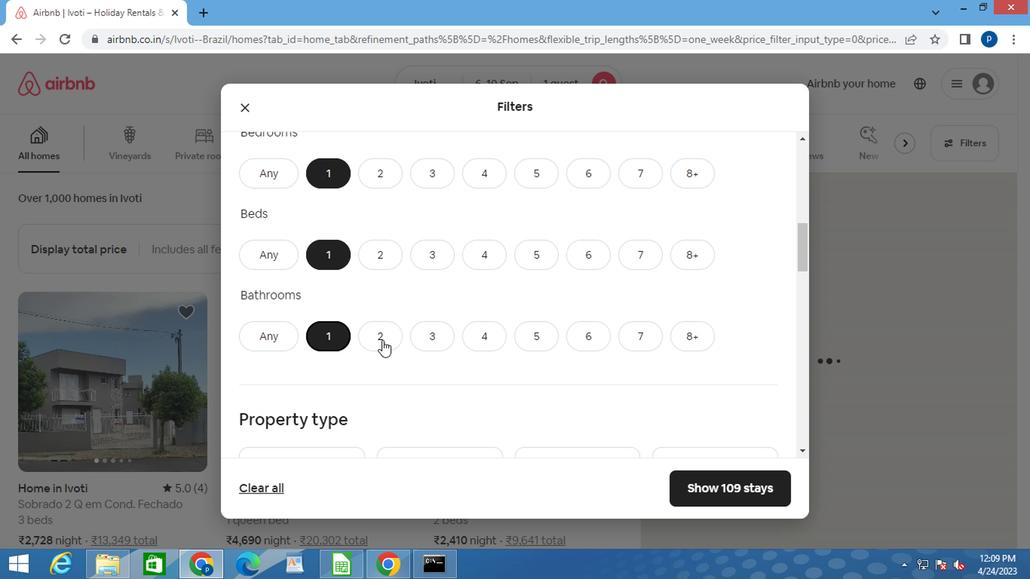 
Action: Mouse moved to (385, 343)
Screenshot: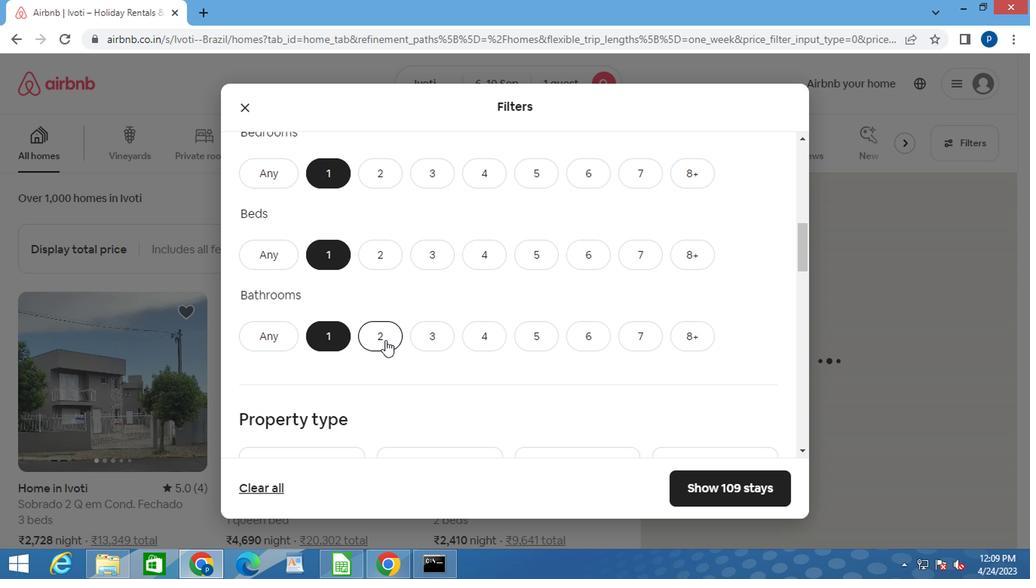
Action: Mouse scrolled (385, 342) with delta (0, -1)
Screenshot: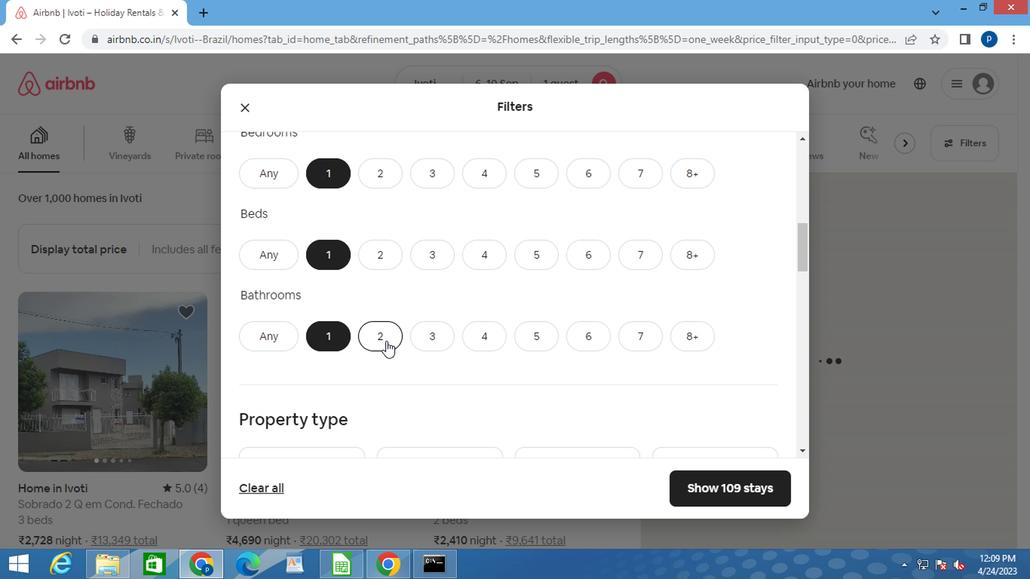 
Action: Mouse moved to (317, 345)
Screenshot: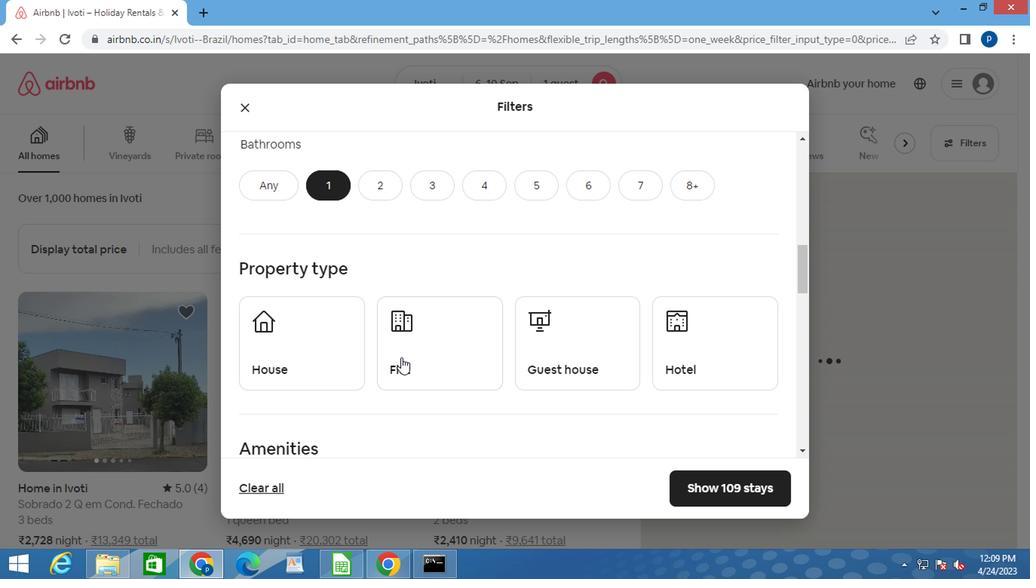 
Action: Mouse pressed left at (317, 345)
Screenshot: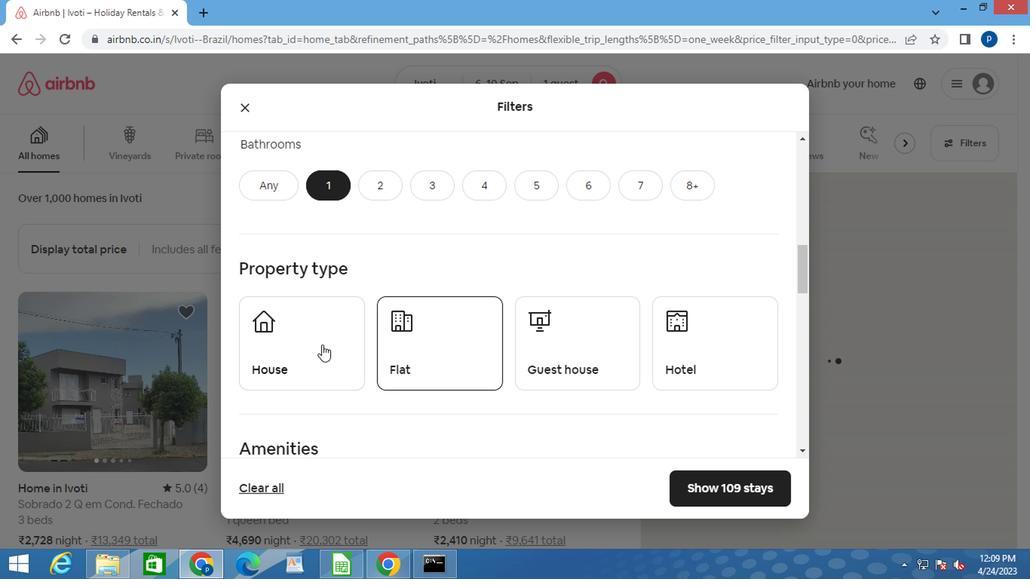 
Action: Mouse moved to (425, 355)
Screenshot: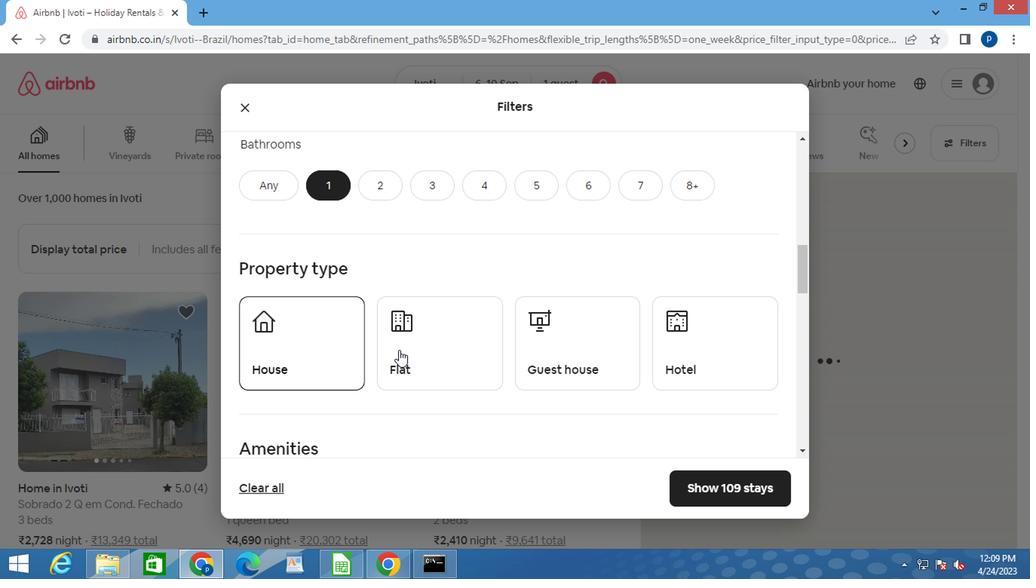 
Action: Mouse pressed left at (425, 355)
Screenshot: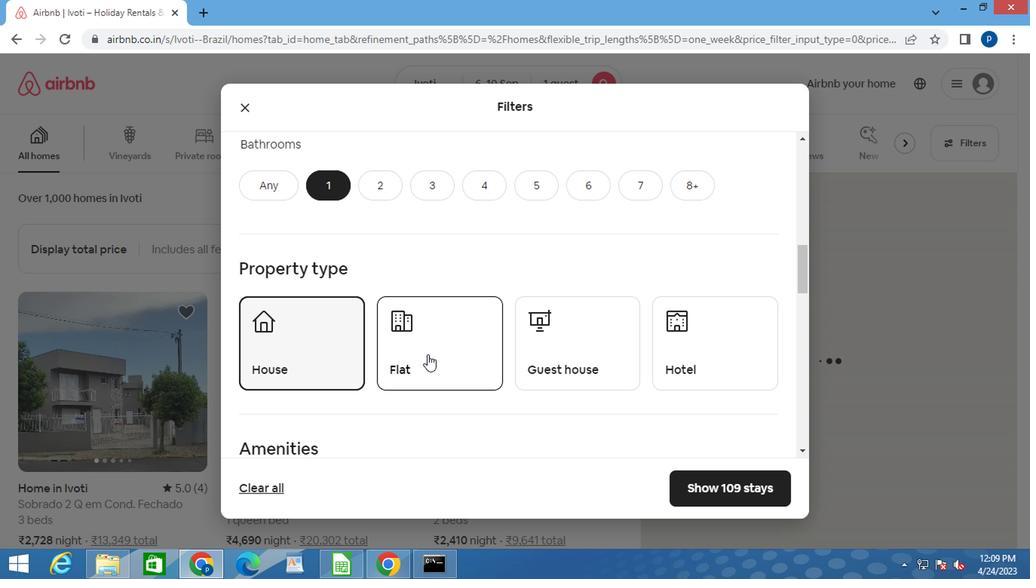 
Action: Mouse moved to (585, 362)
Screenshot: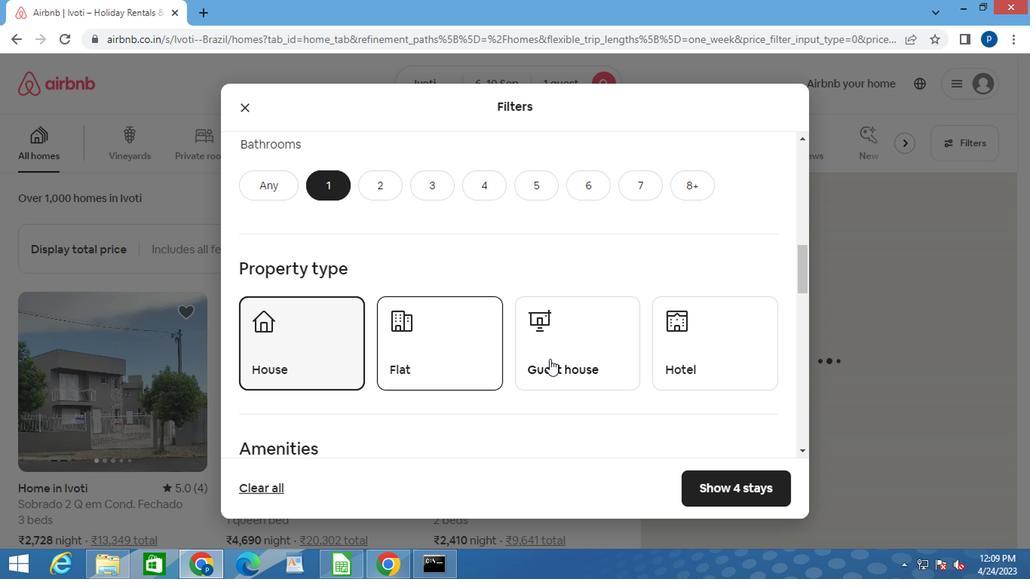 
Action: Mouse pressed left at (585, 362)
Screenshot: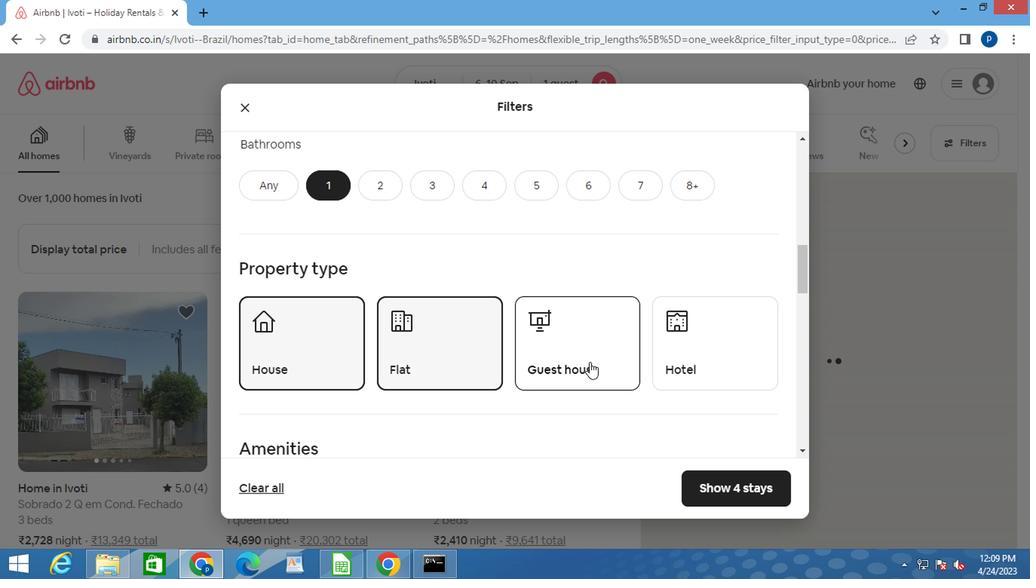 
Action: Mouse scrolled (585, 361) with delta (0, 0)
Screenshot: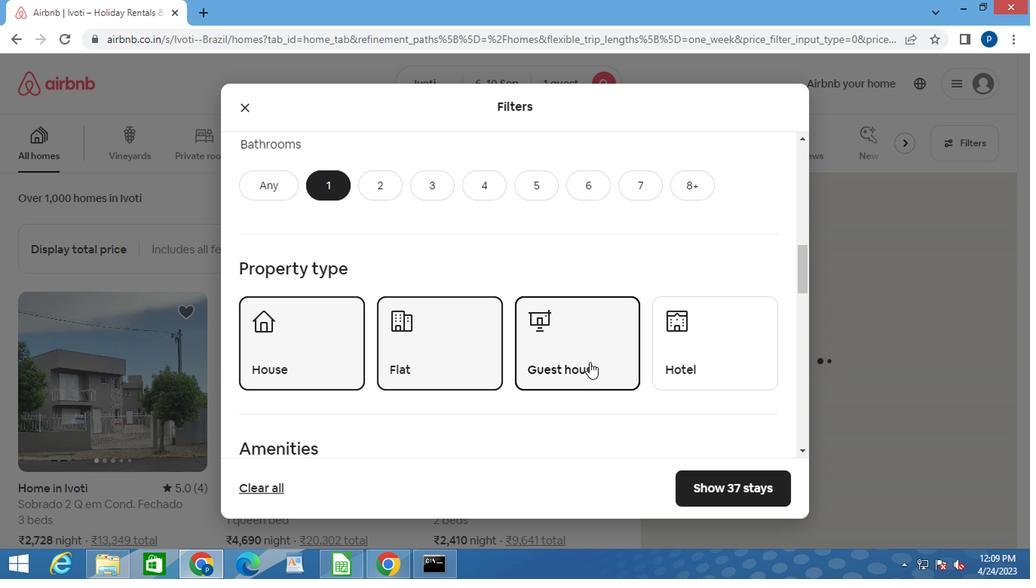 
Action: Mouse moved to (708, 282)
Screenshot: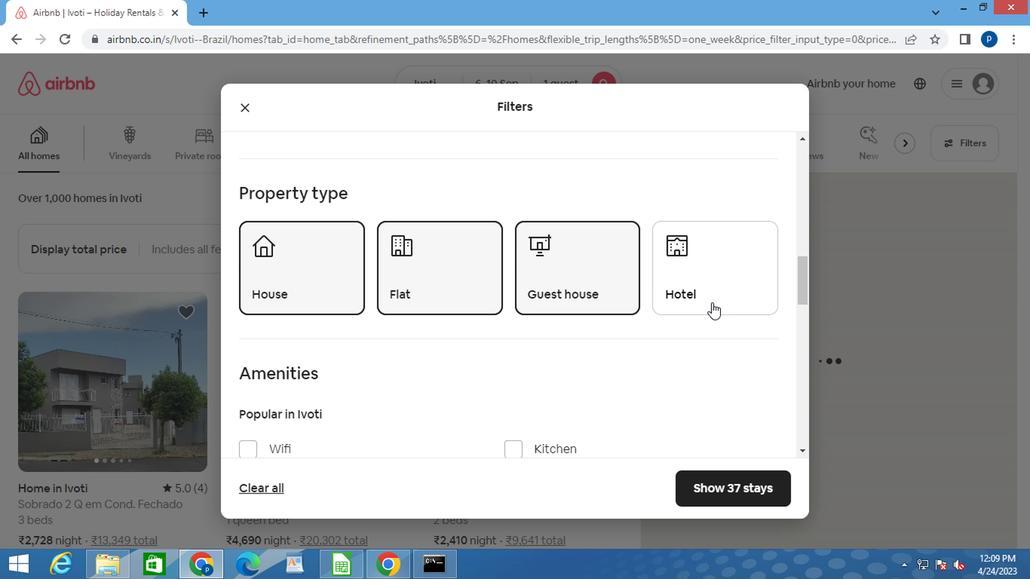 
Action: Mouse pressed left at (708, 282)
Screenshot: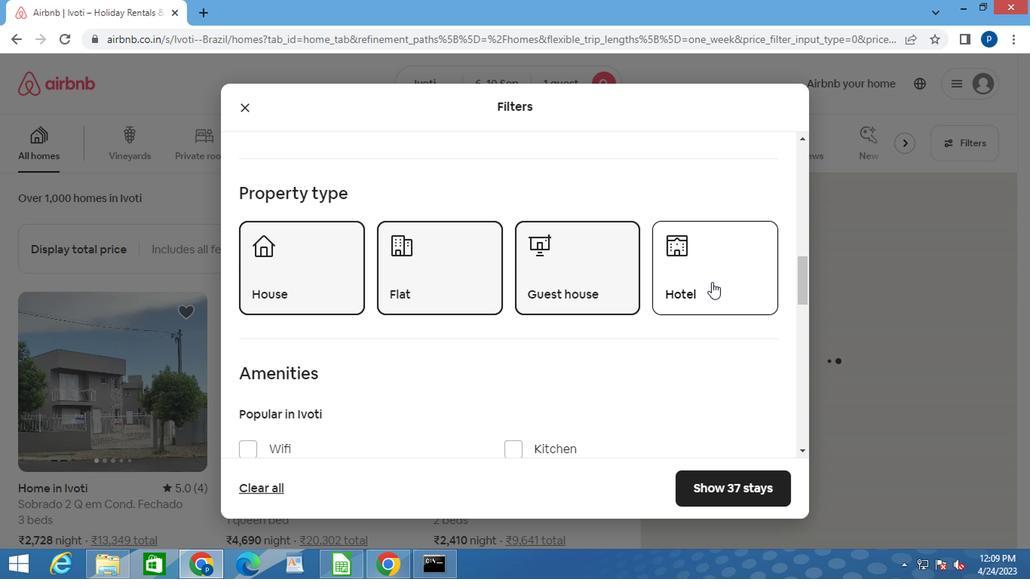 
Action: Mouse moved to (611, 327)
Screenshot: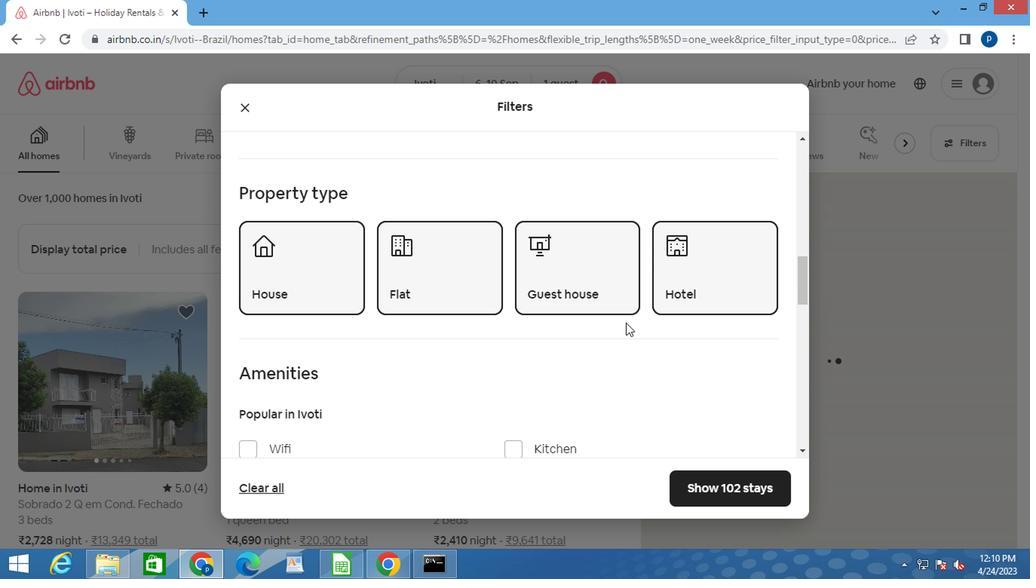 
Action: Mouse scrolled (611, 326) with delta (0, -1)
Screenshot: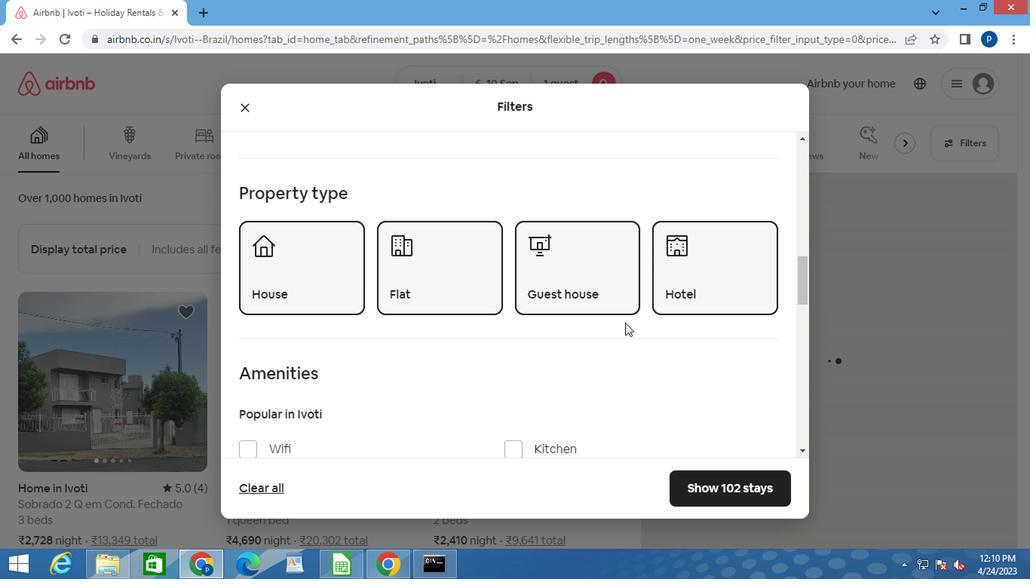 
Action: Mouse moved to (608, 328)
Screenshot: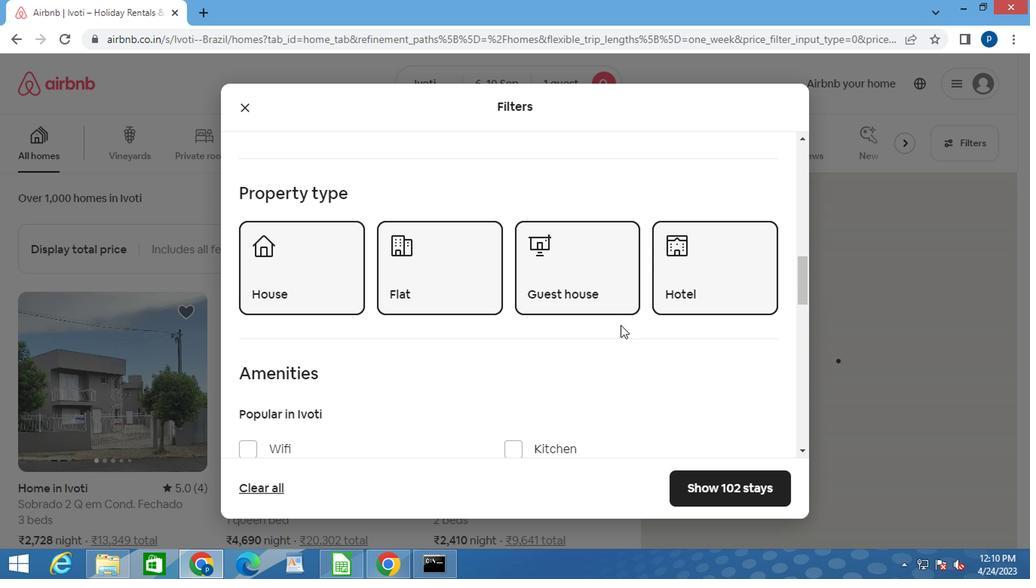 
Action: Mouse scrolled (608, 328) with delta (0, 0)
Screenshot: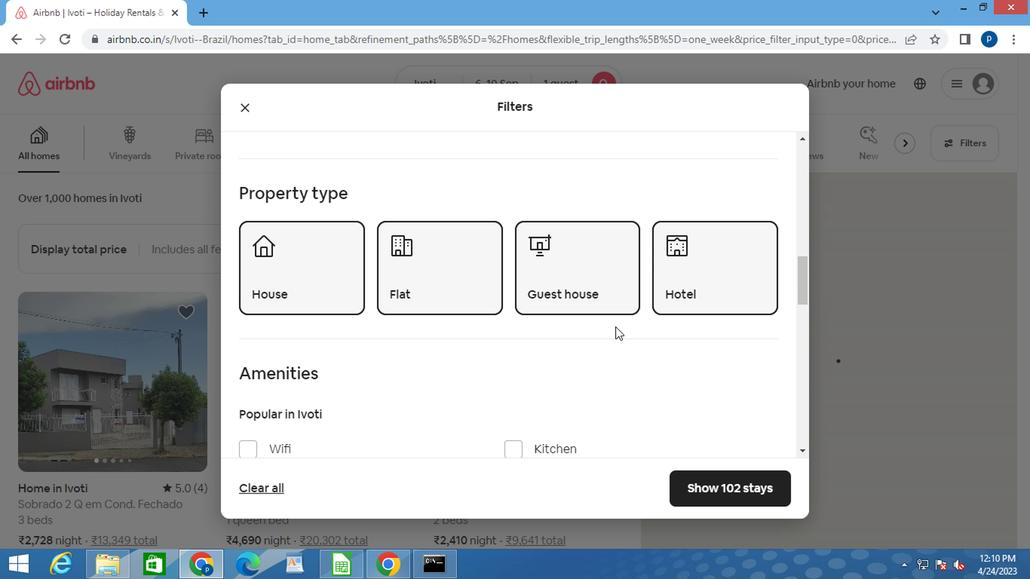 
Action: Mouse moved to (495, 319)
Screenshot: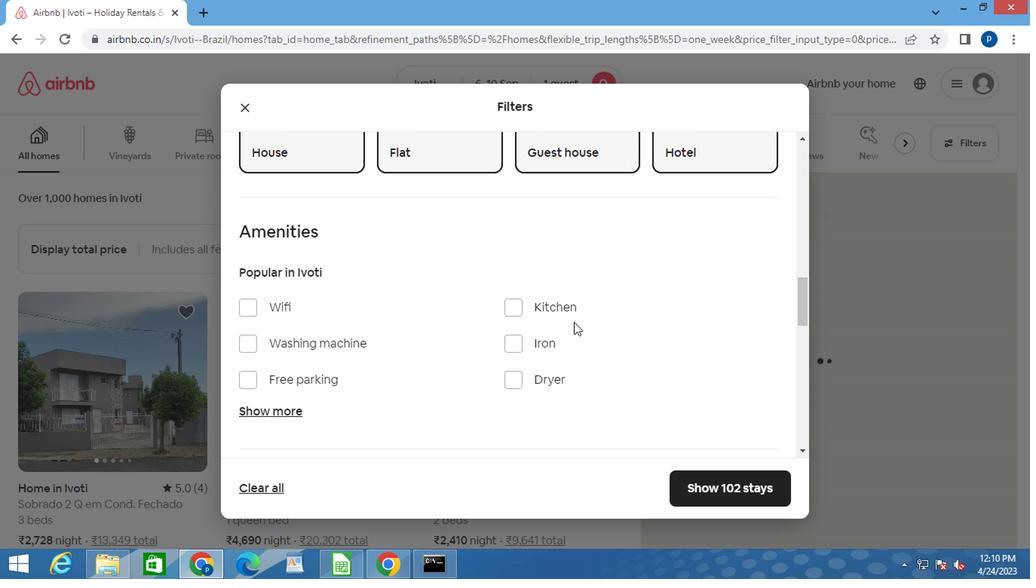 
Action: Mouse scrolled (495, 318) with delta (0, 0)
Screenshot: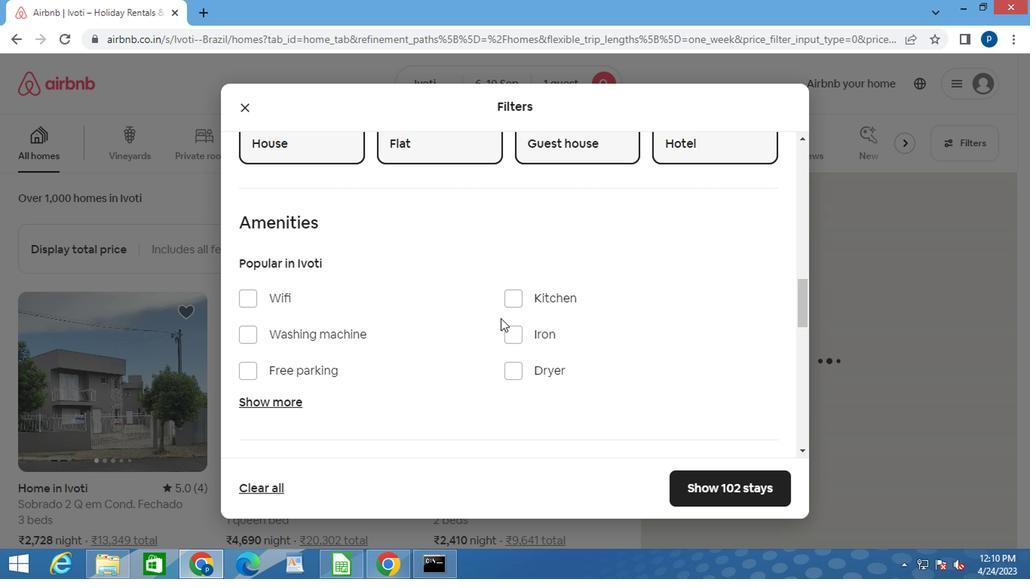 
Action: Mouse moved to (415, 314)
Screenshot: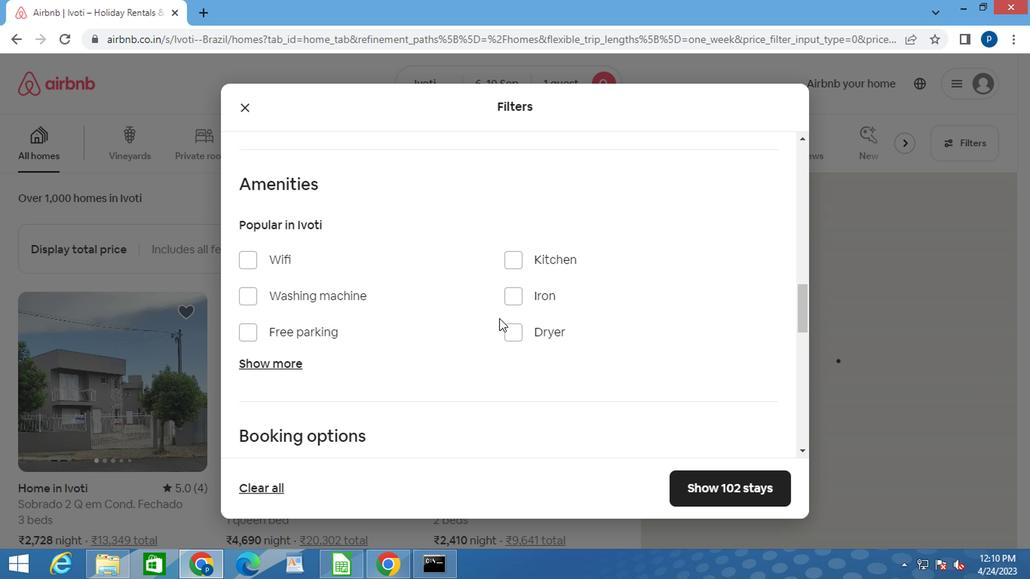 
Action: Mouse scrolled (415, 313) with delta (0, -1)
Screenshot: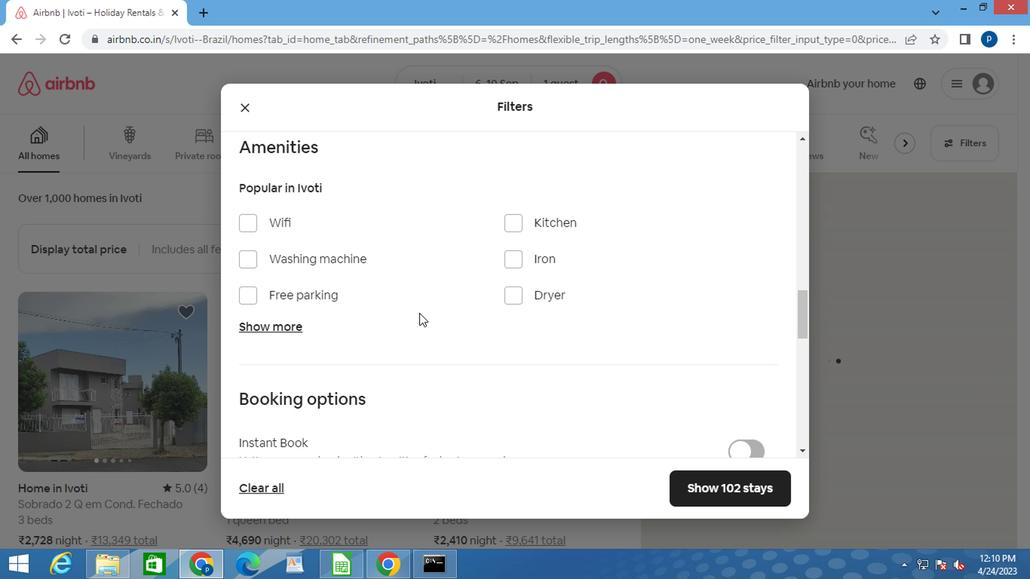 
Action: Mouse moved to (465, 314)
Screenshot: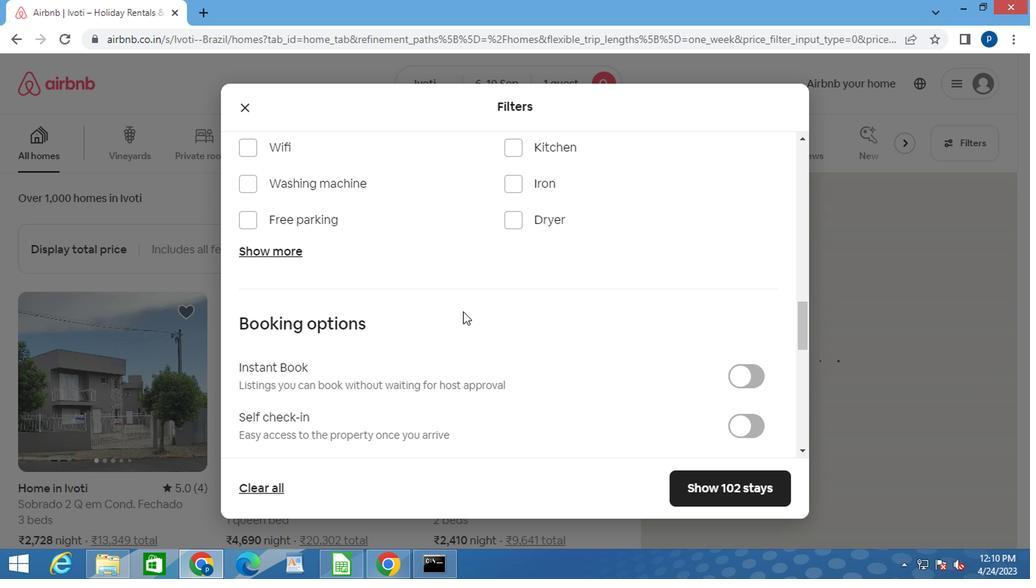 
Action: Mouse scrolled (465, 313) with delta (0, -1)
Screenshot: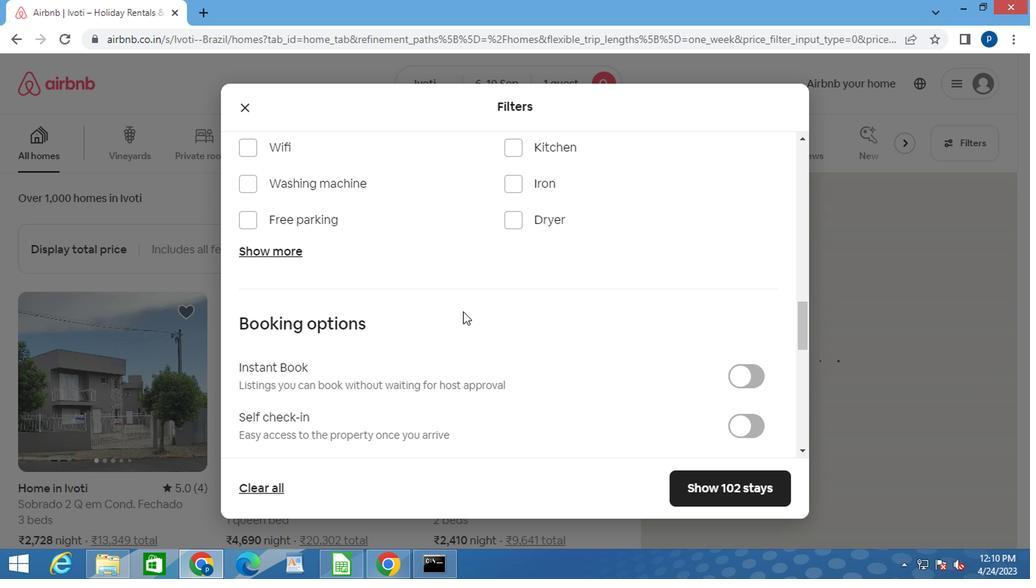 
Action: Mouse moved to (738, 353)
Screenshot: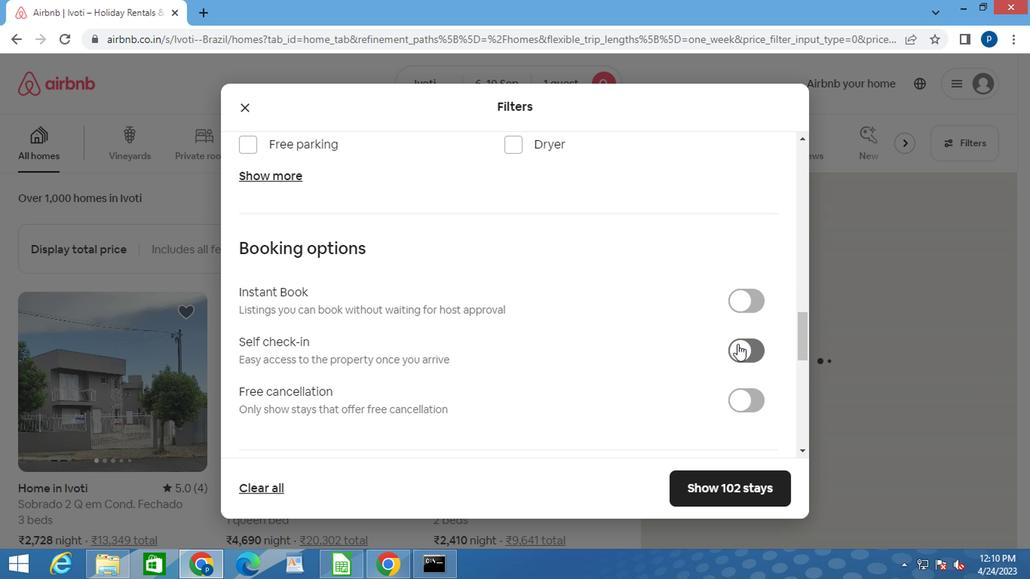 
Action: Mouse pressed left at (738, 353)
Screenshot: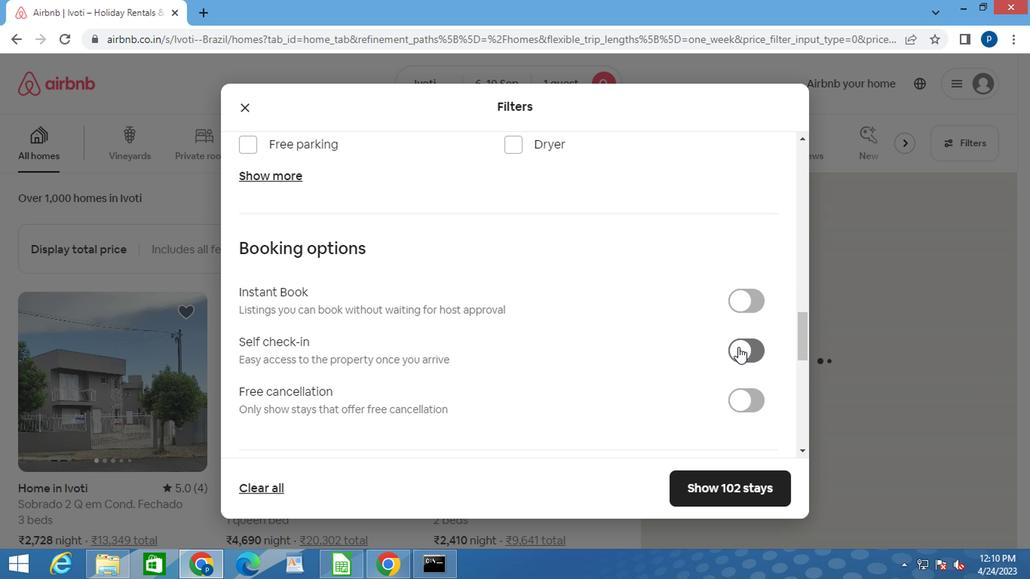 
Action: Mouse moved to (599, 330)
Screenshot: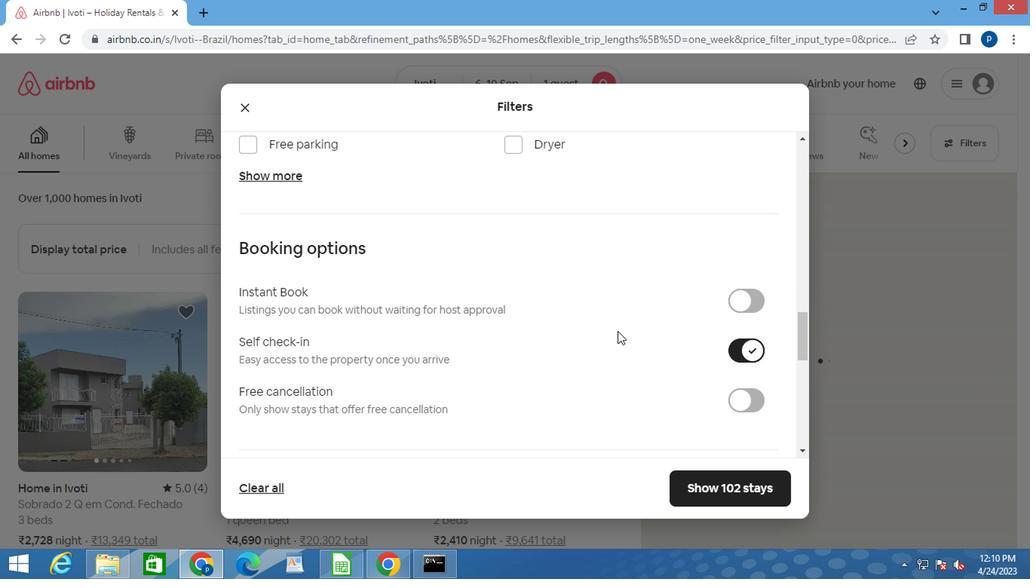 
Action: Mouse scrolled (600, 329) with delta (0, 0)
Screenshot: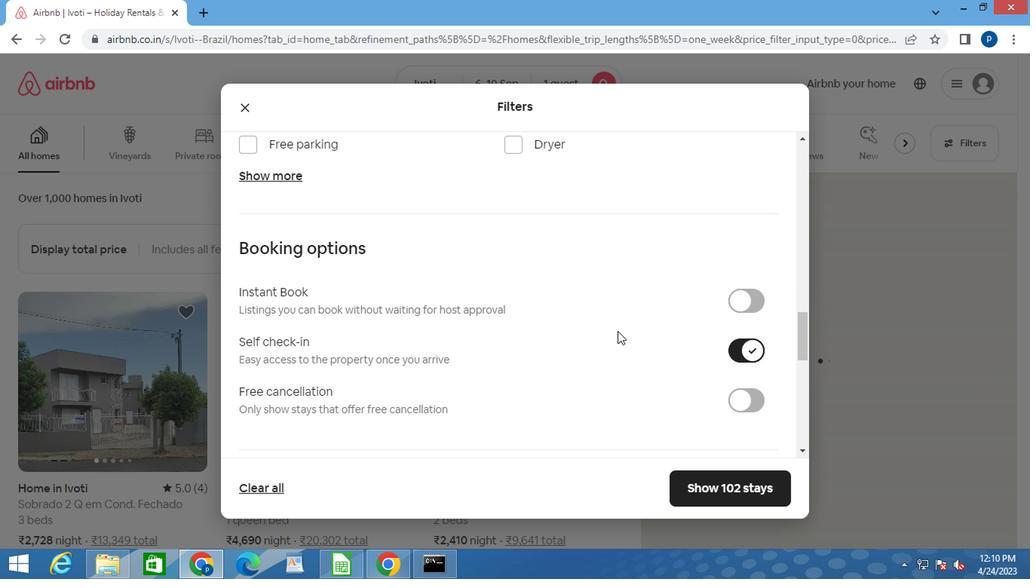 
Action: Mouse moved to (589, 328)
Screenshot: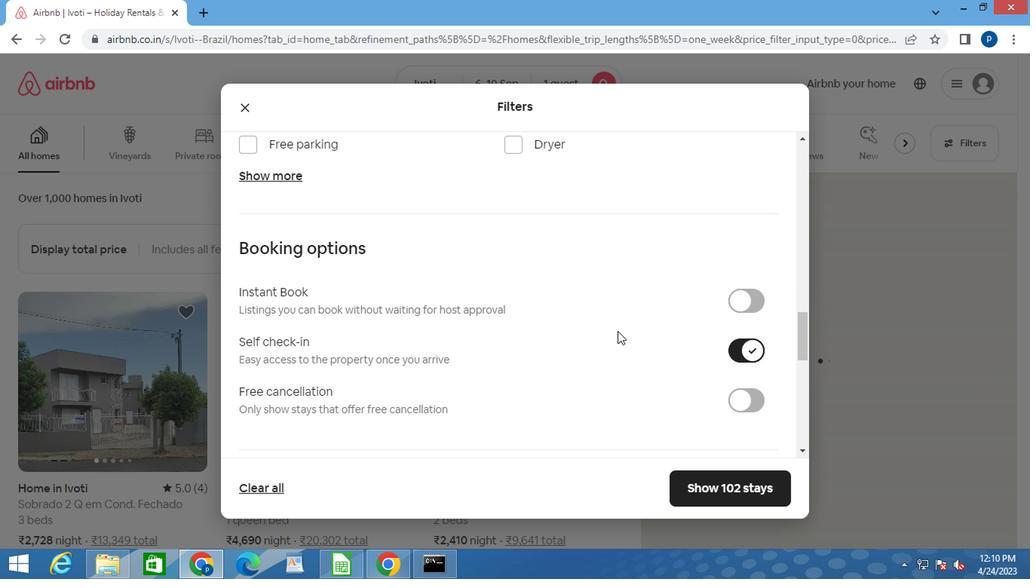
Action: Mouse scrolled (599, 329) with delta (0, 0)
Screenshot: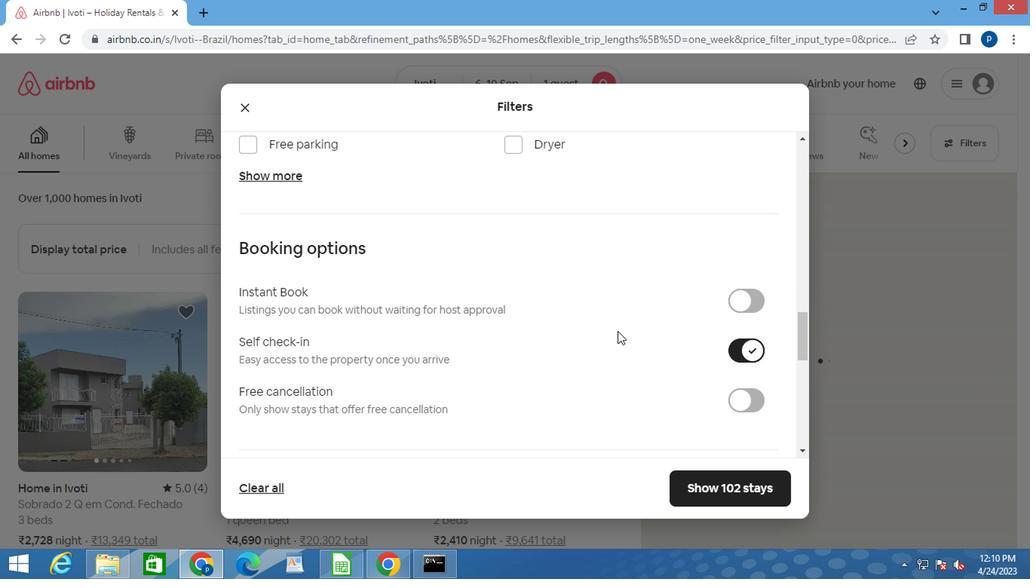 
Action: Mouse moved to (566, 326)
Screenshot: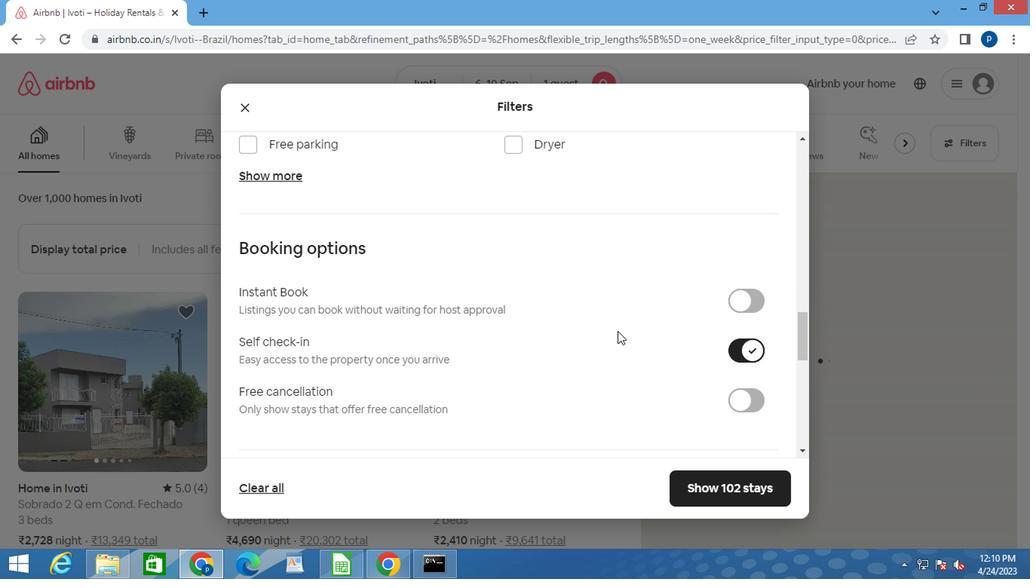 
Action: Mouse scrolled (599, 329) with delta (0, 0)
Screenshot: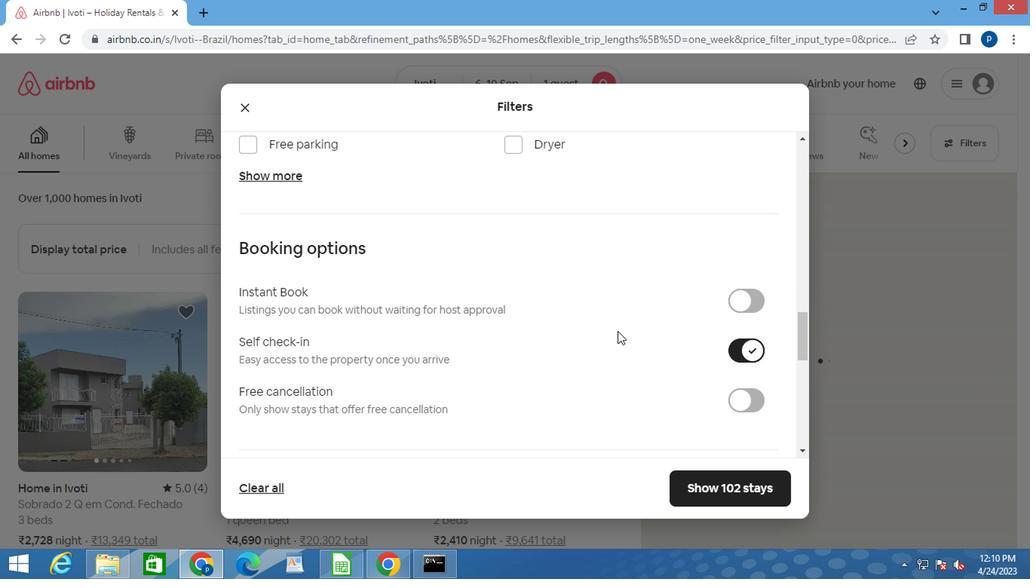 
Action: Mouse moved to (564, 326)
Screenshot: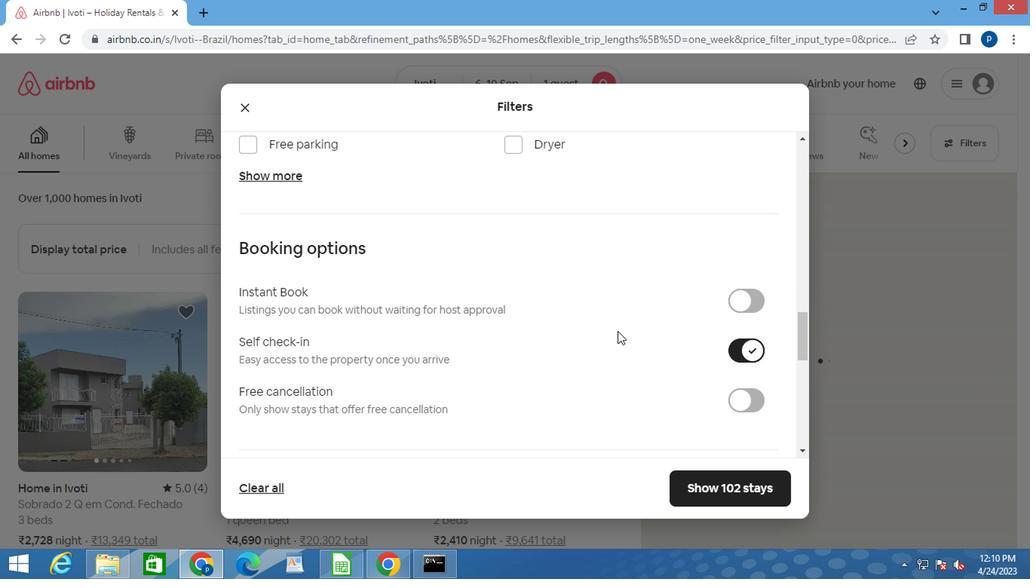 
Action: Mouse scrolled (599, 329) with delta (0, 0)
Screenshot: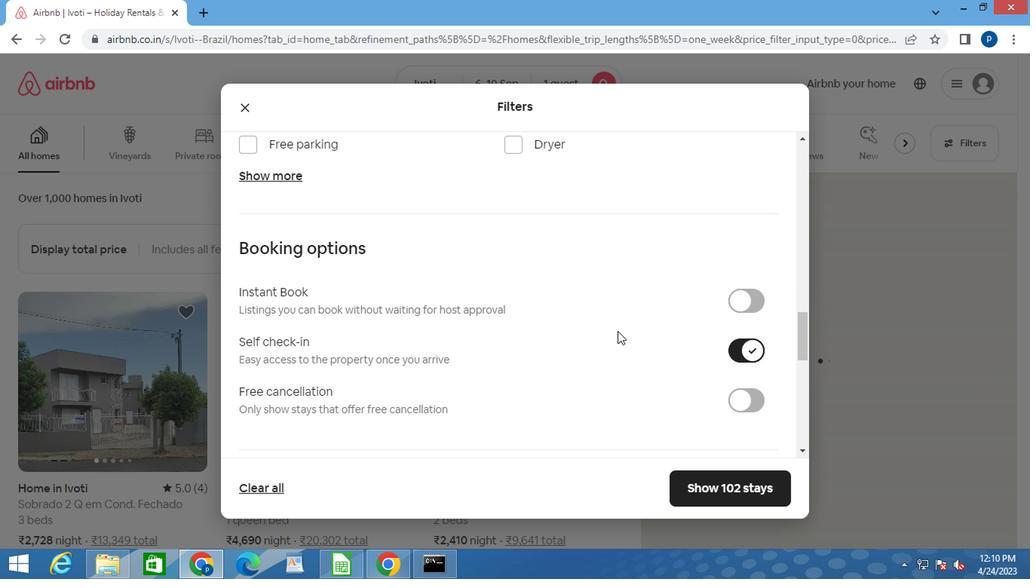 
Action: Mouse scrolled (599, 329) with delta (0, 0)
Screenshot: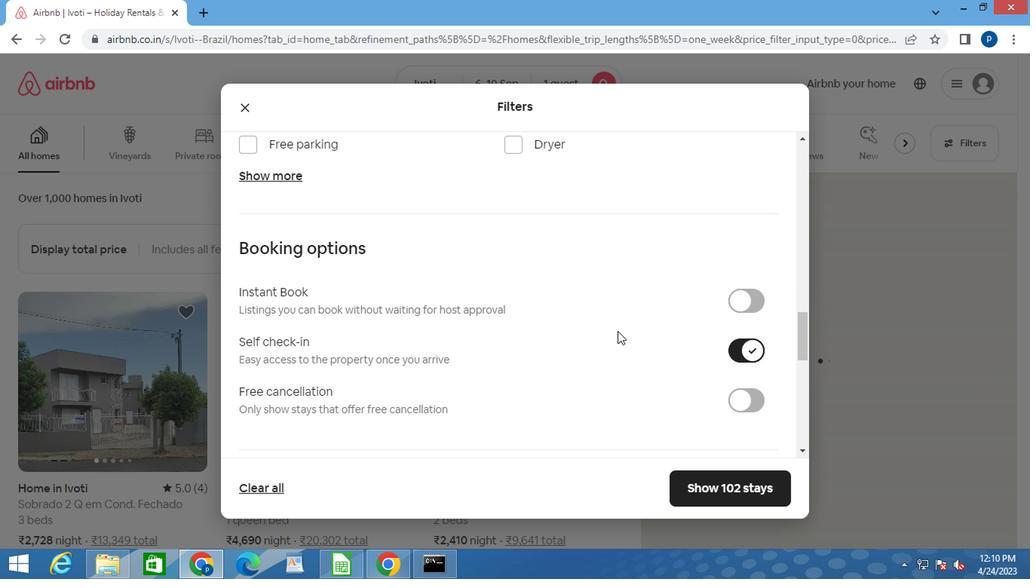 
Action: Mouse moved to (556, 326)
Screenshot: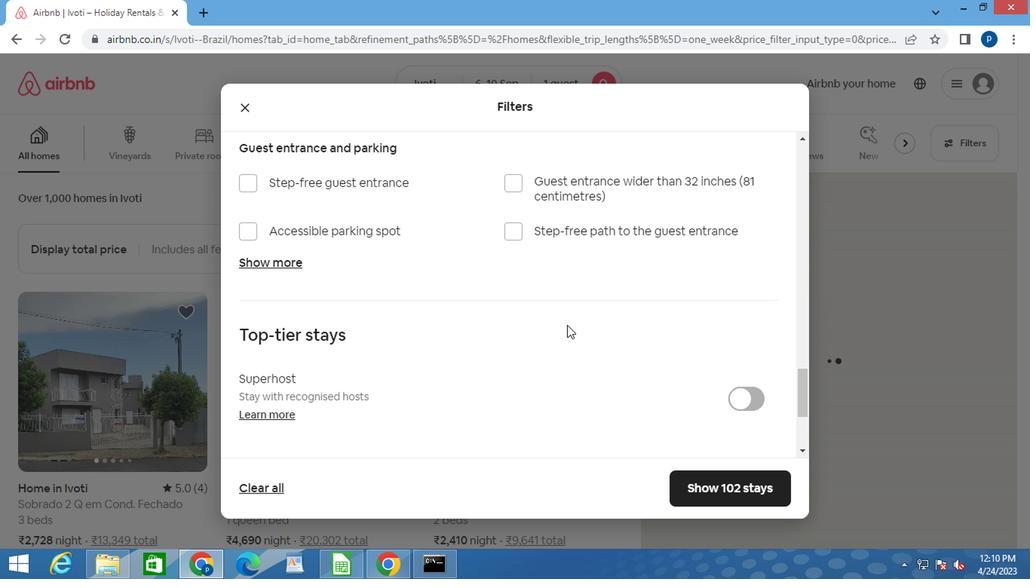 
Action: Mouse scrolled (556, 325) with delta (0, -1)
Screenshot: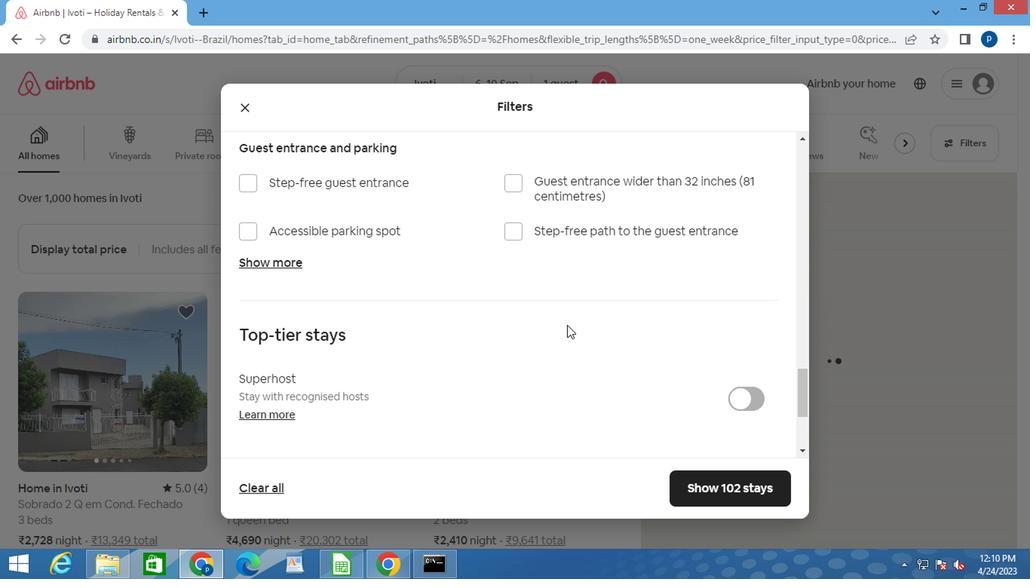
Action: Mouse moved to (555, 322)
Screenshot: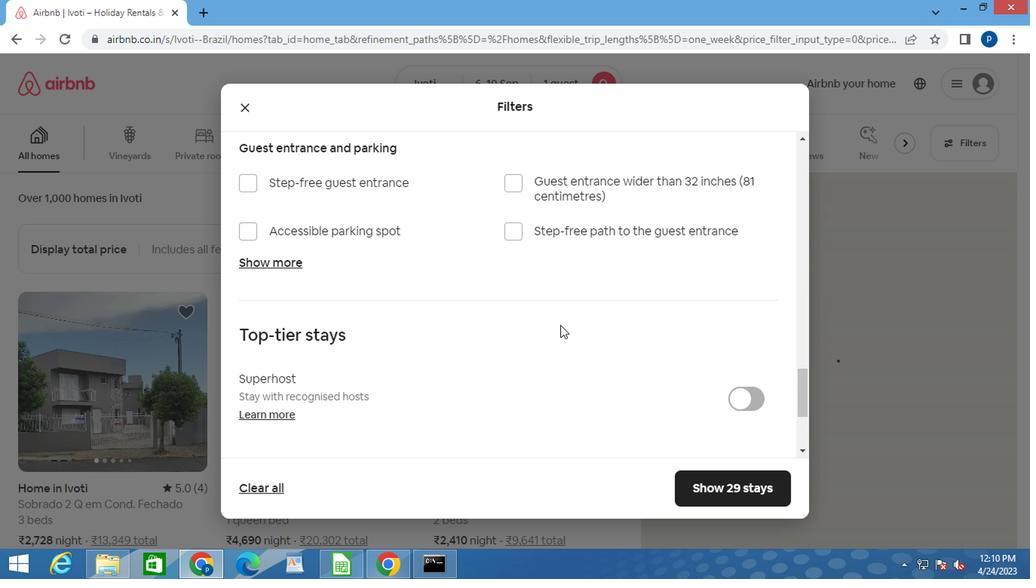 
Action: Mouse scrolled (555, 321) with delta (0, 0)
Screenshot: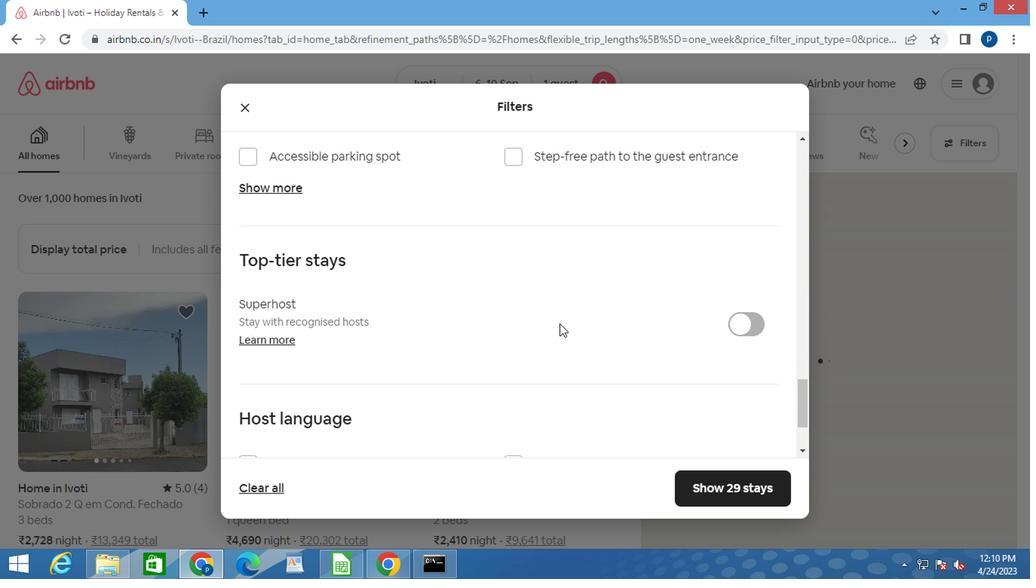 
Action: Mouse scrolled (555, 321) with delta (0, 0)
Screenshot: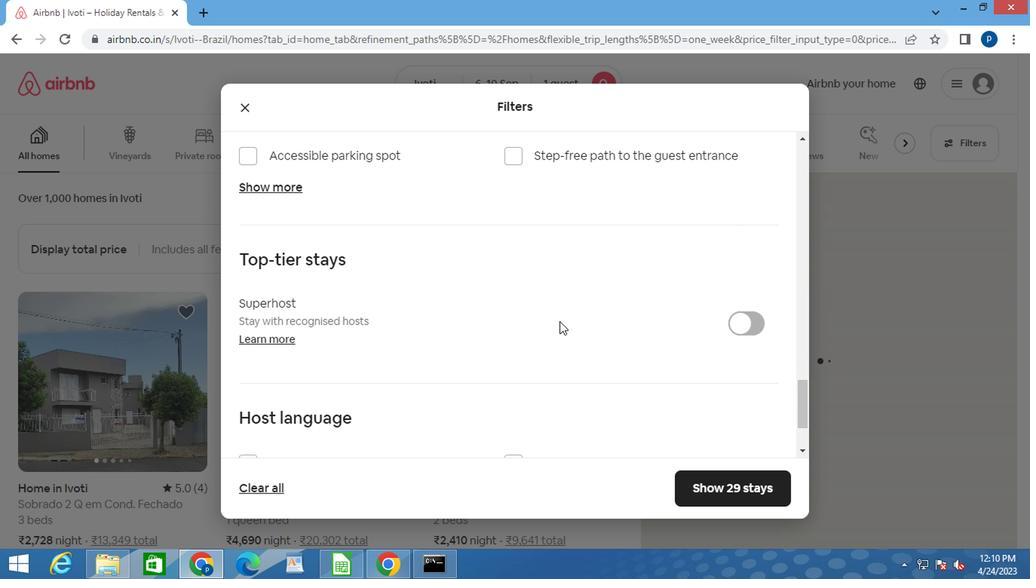 
Action: Mouse scrolled (555, 321) with delta (0, 0)
Screenshot: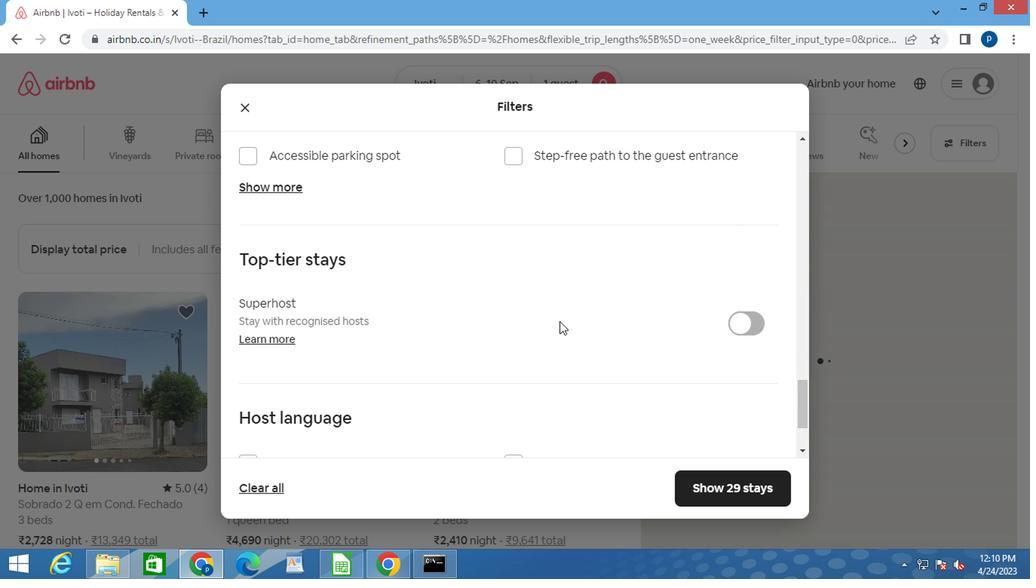 
Action: Mouse moved to (535, 319)
Screenshot: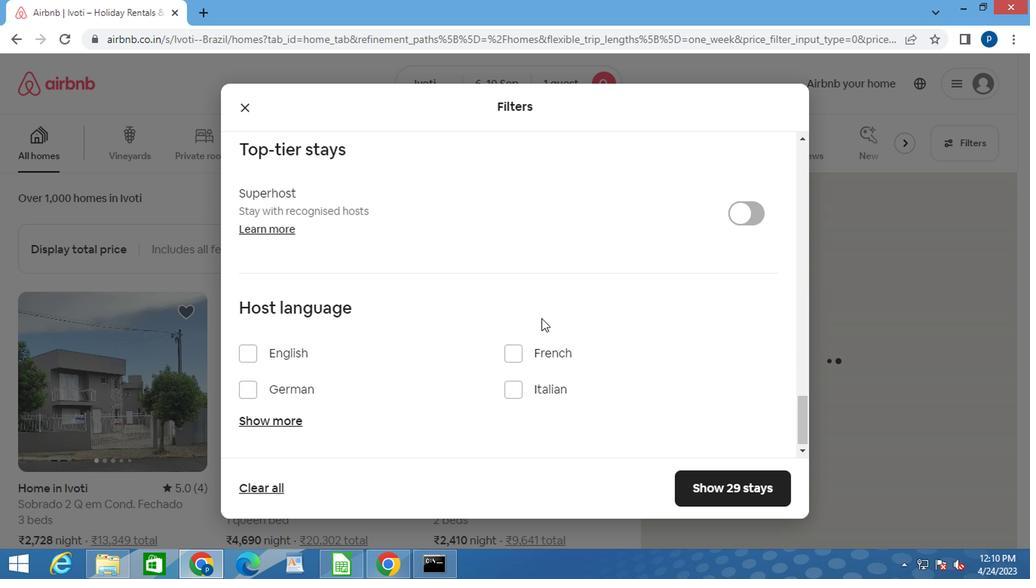 
Action: Mouse scrolled (535, 318) with delta (0, 0)
Screenshot: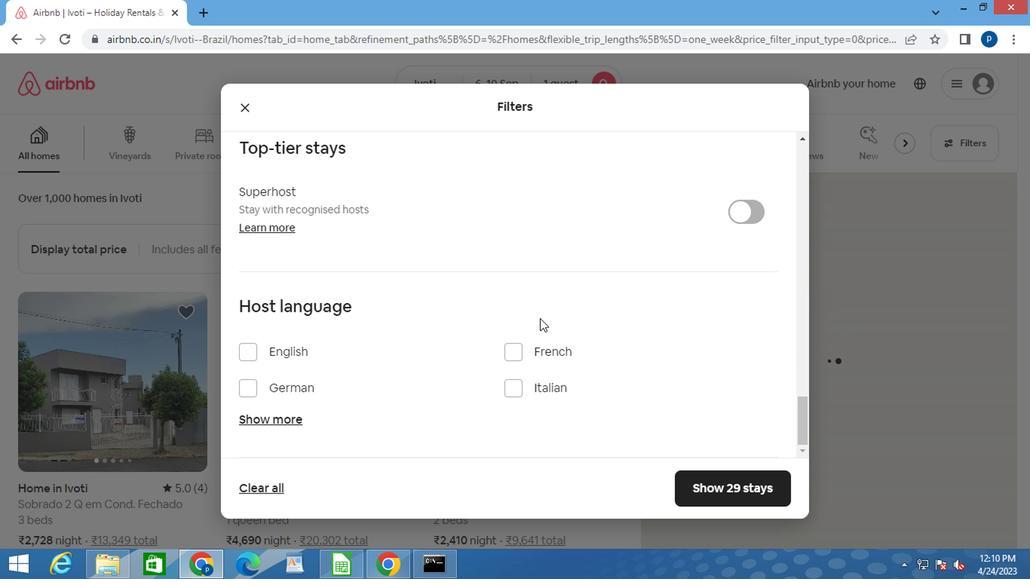 
Action: Mouse moved to (535, 319)
Screenshot: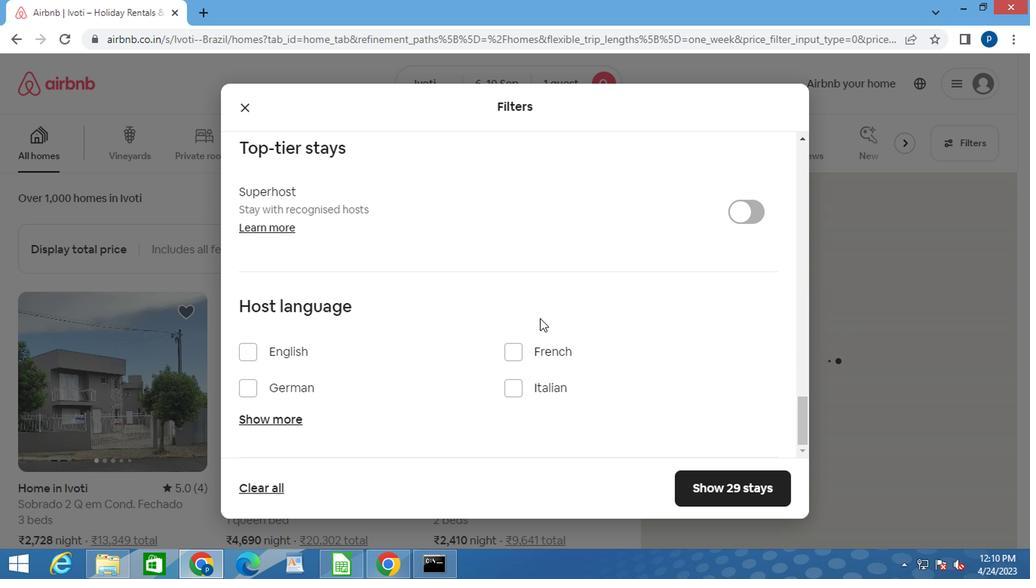 
Action: Mouse scrolled (535, 318) with delta (0, 0)
Screenshot: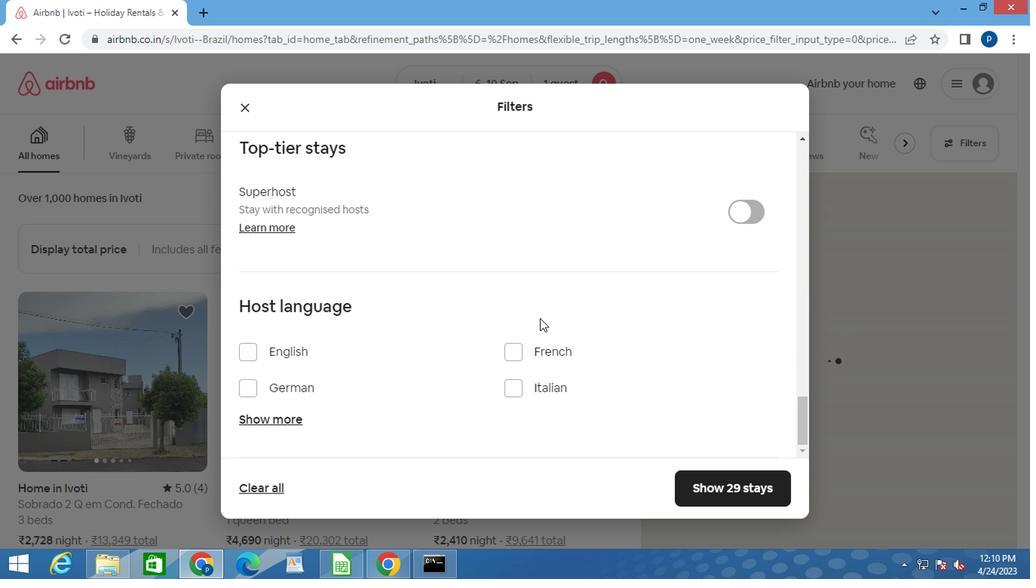 
Action: Mouse moved to (544, 394)
Screenshot: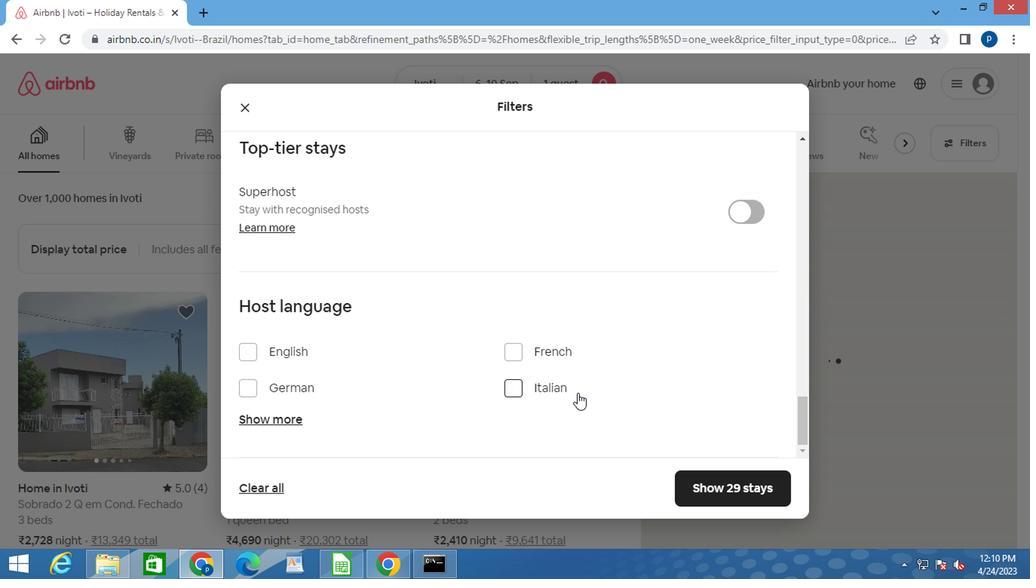 
